 Task: Create a due date automation trigger when advanced on, 2 working days before a card is due add basic without the yellow label at 11:00 AM.
Action: Mouse moved to (1021, 294)
Screenshot: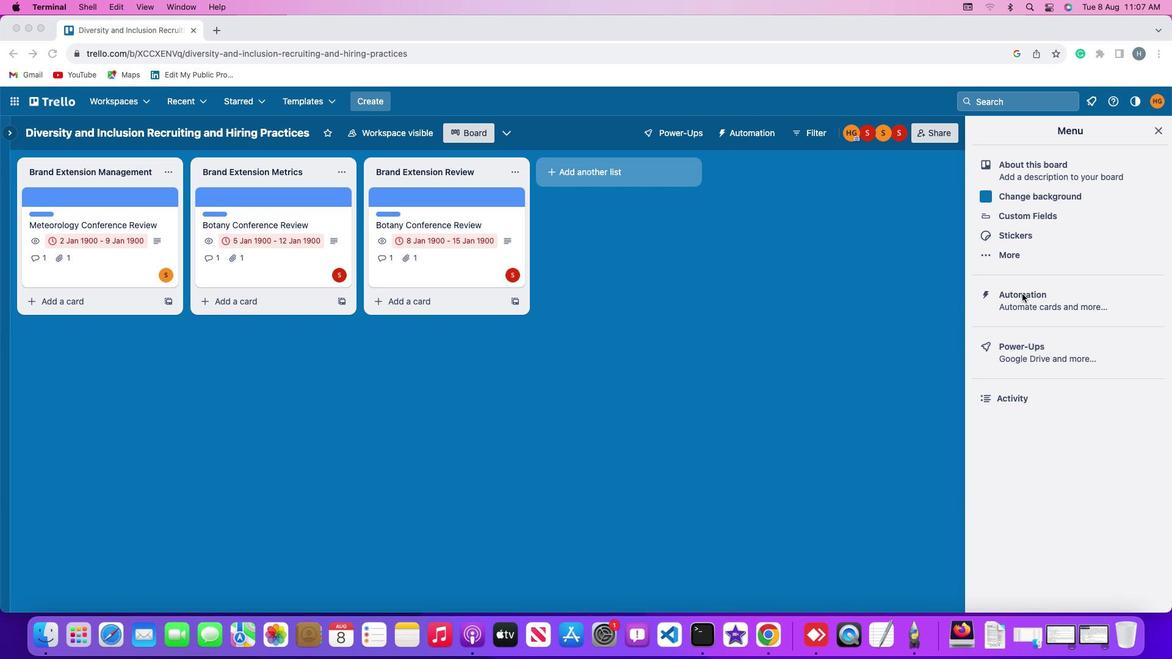 
Action: Mouse pressed left at (1021, 294)
Screenshot: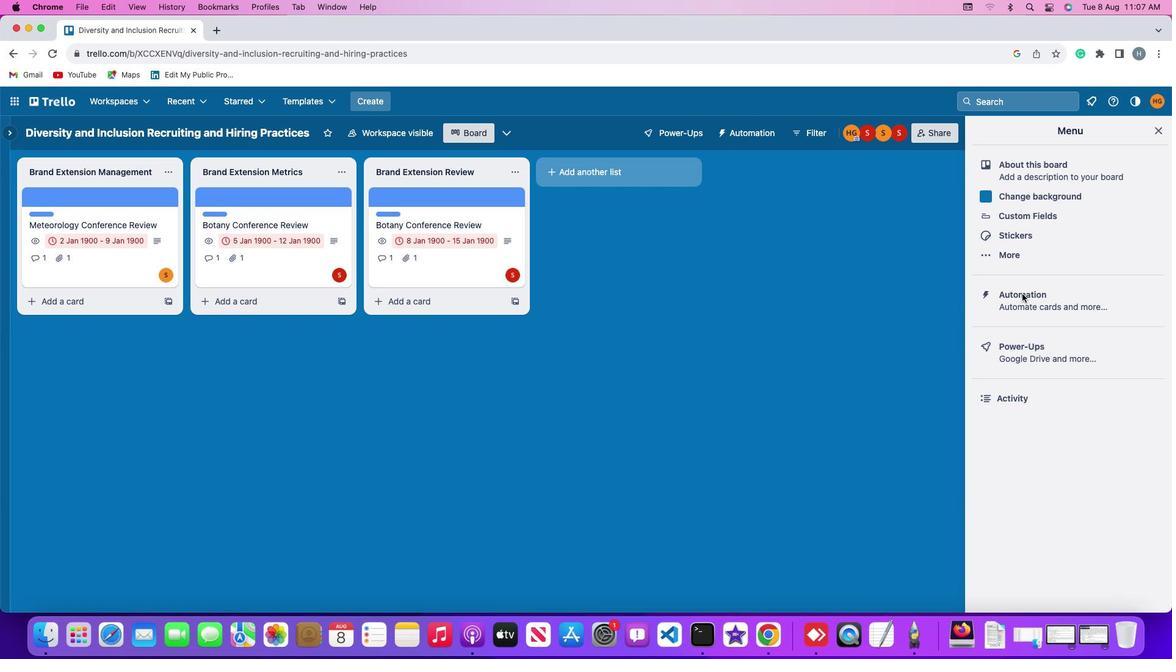
Action: Mouse pressed left at (1021, 294)
Screenshot: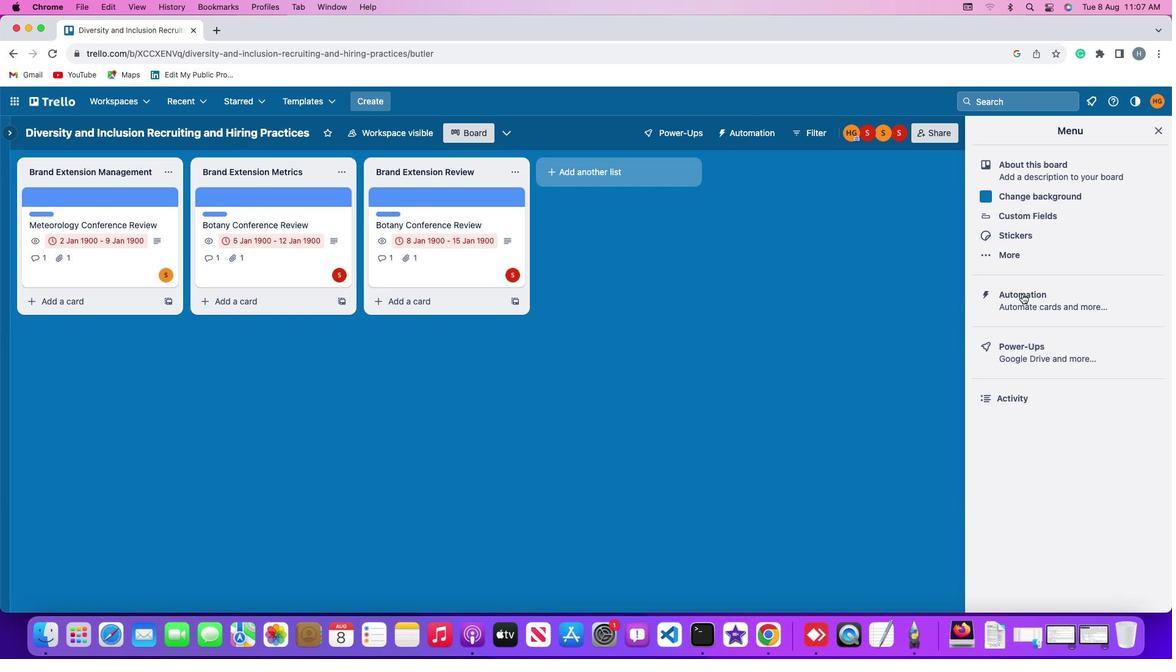 
Action: Mouse moved to (90, 289)
Screenshot: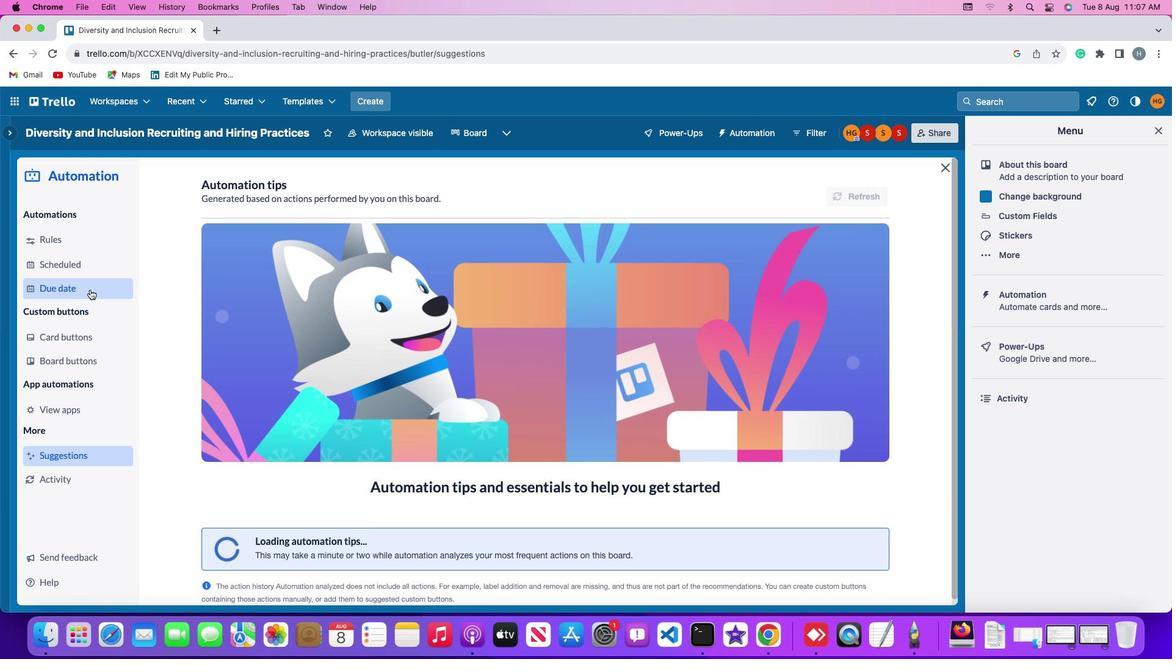 
Action: Mouse pressed left at (90, 289)
Screenshot: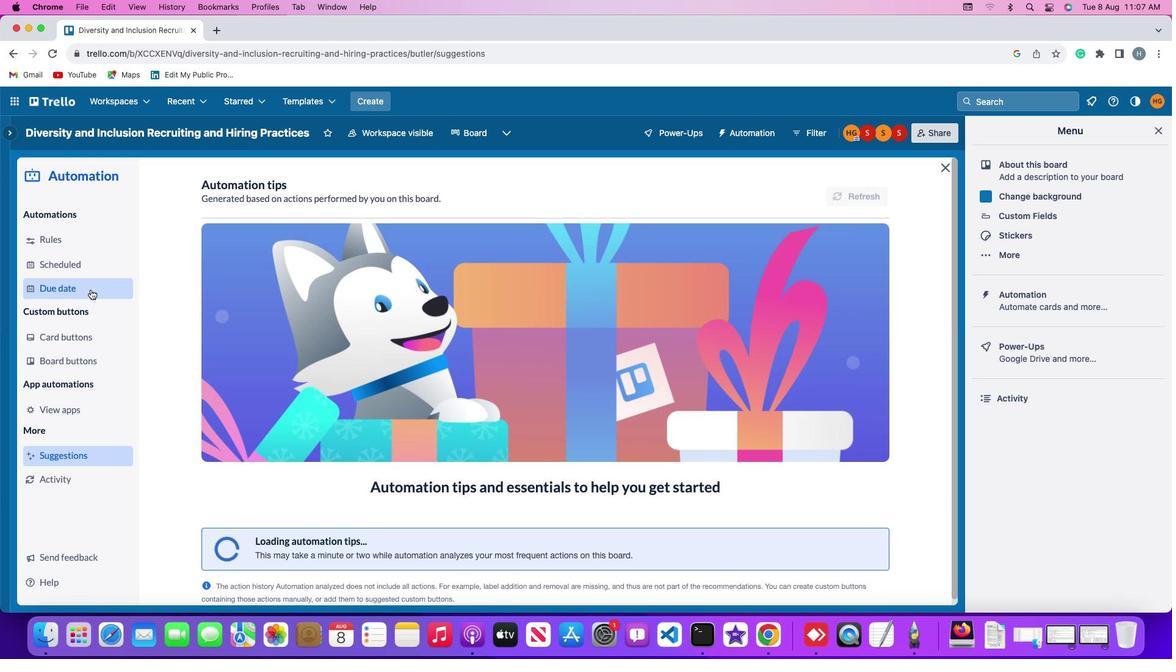 
Action: Mouse moved to (819, 188)
Screenshot: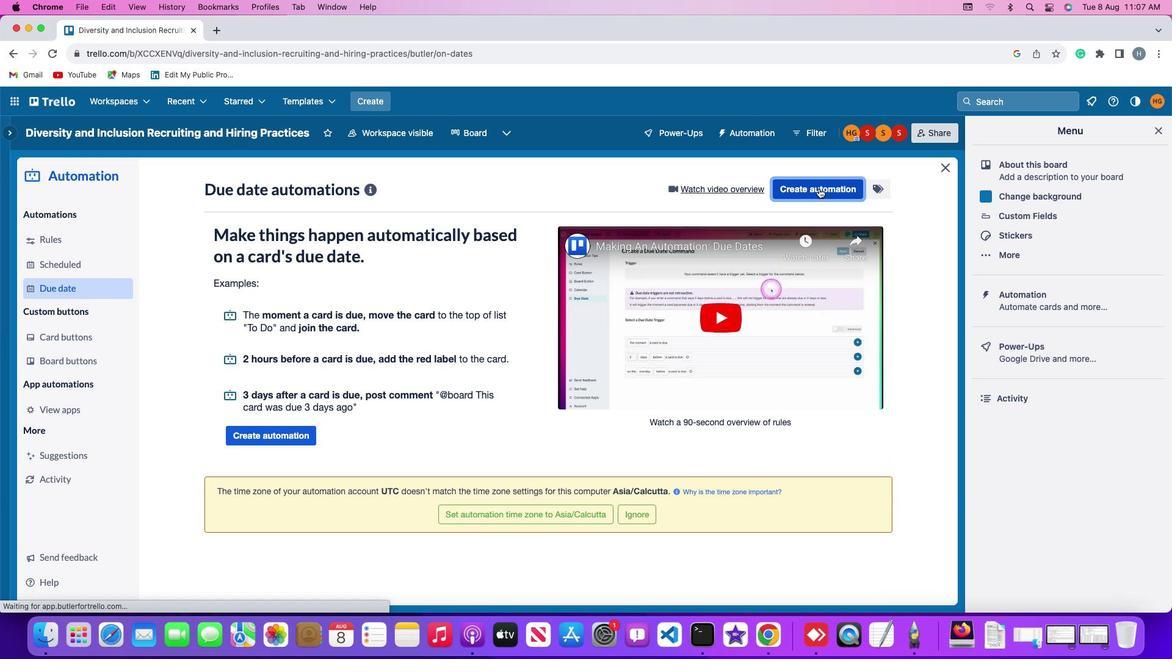 
Action: Mouse pressed left at (819, 188)
Screenshot: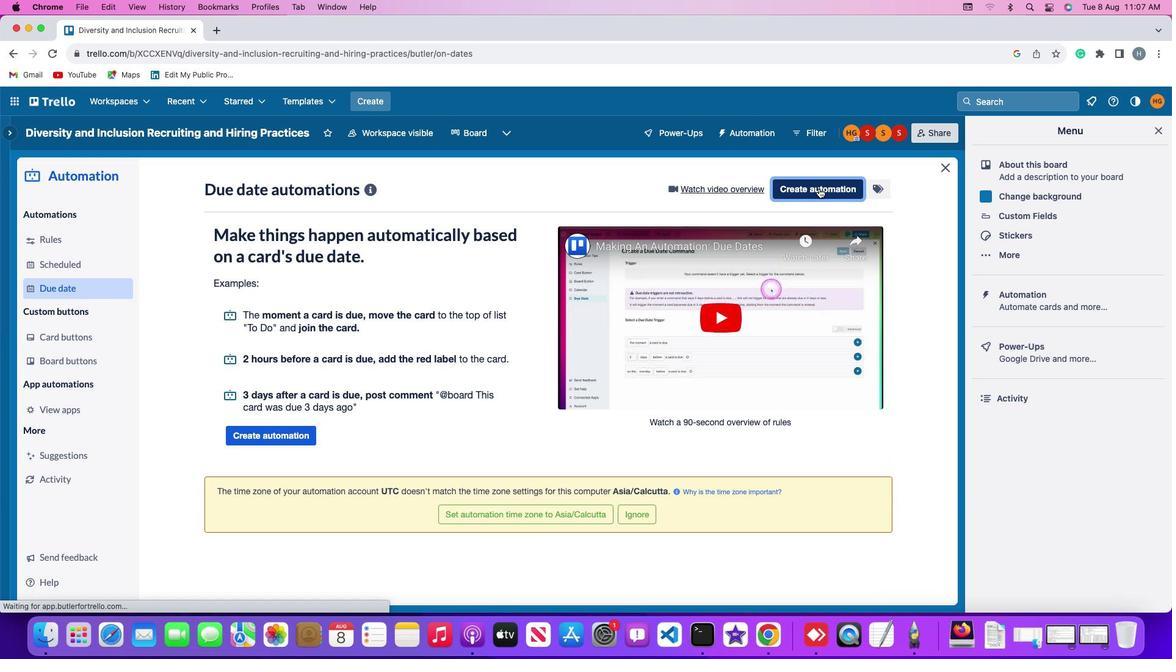 
Action: Mouse moved to (333, 305)
Screenshot: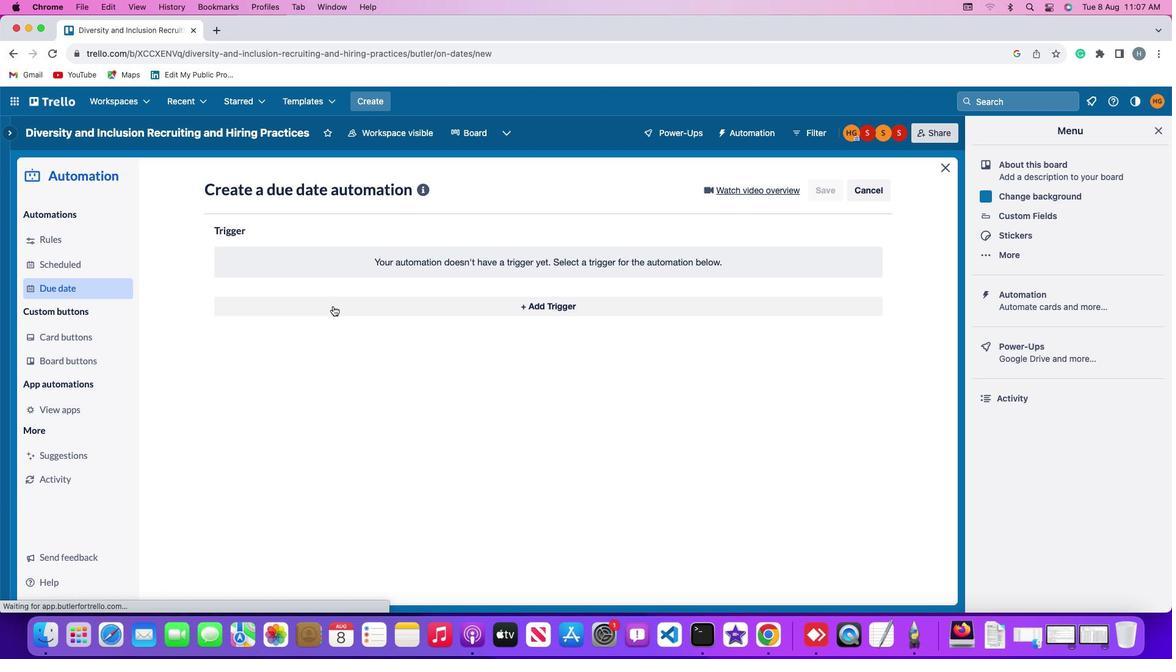 
Action: Mouse pressed left at (333, 305)
Screenshot: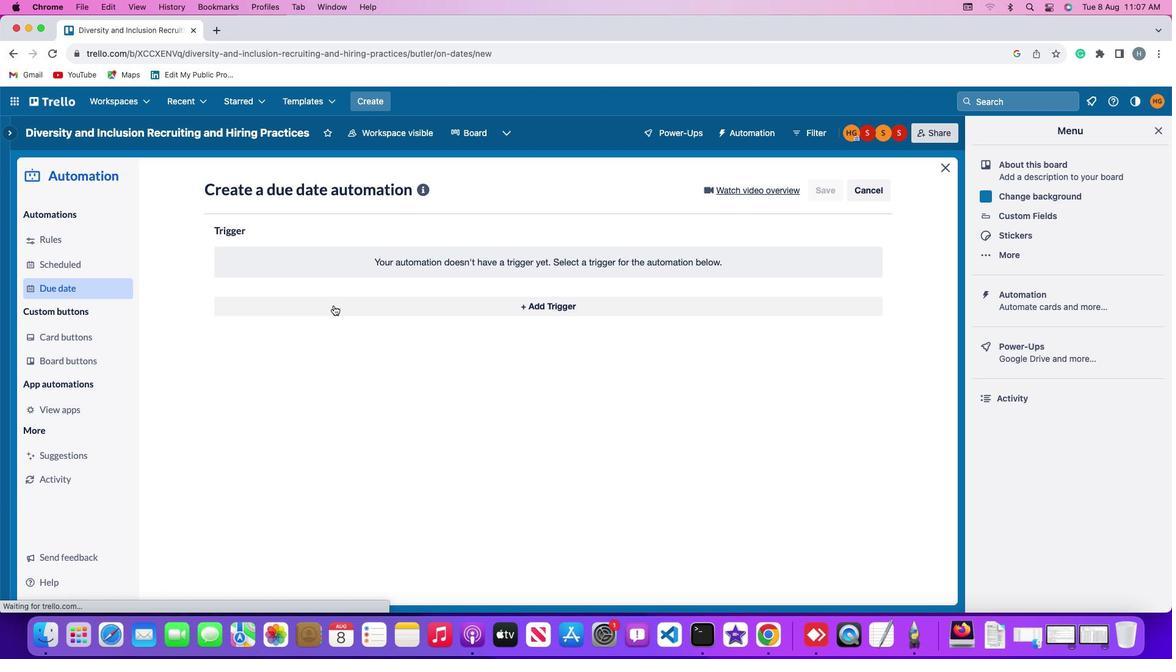 
Action: Mouse moved to (238, 485)
Screenshot: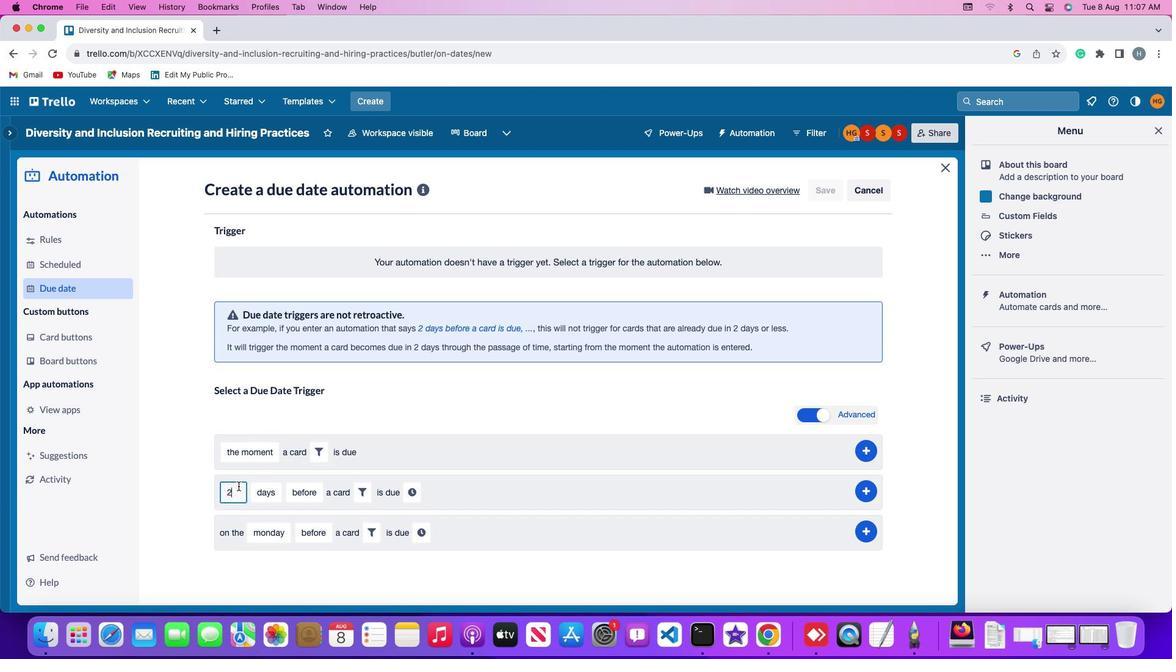 
Action: Mouse pressed left at (238, 485)
Screenshot: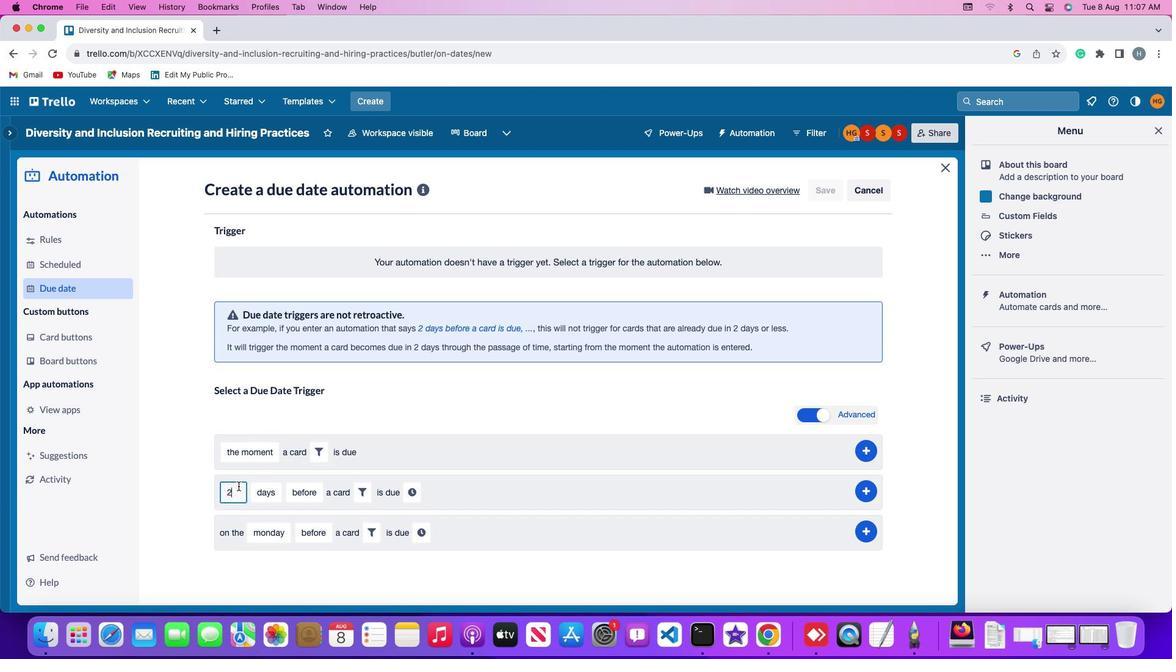 
Action: Key pressed Key.backspace'2'
Screenshot: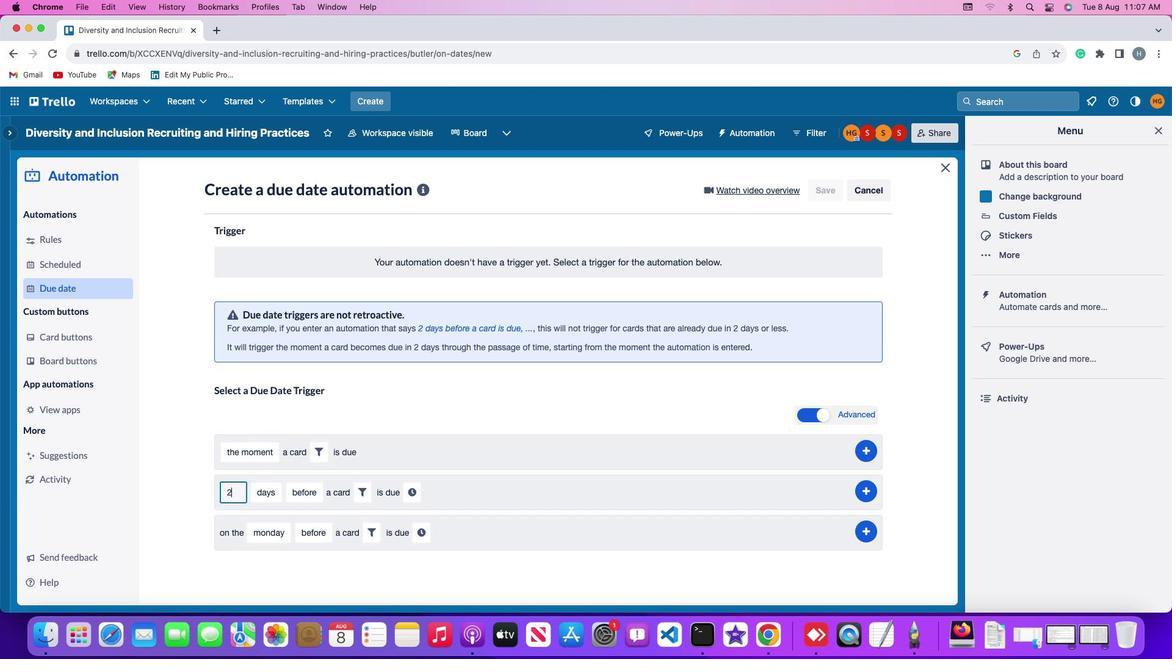 
Action: Mouse moved to (269, 485)
Screenshot: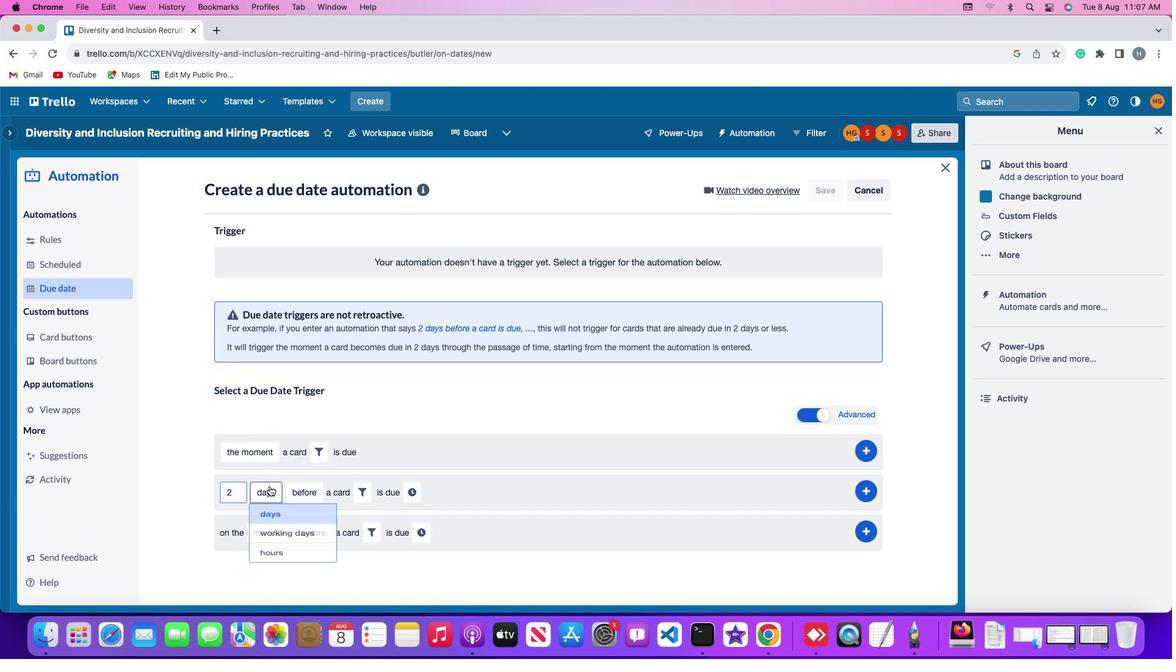 
Action: Mouse pressed left at (269, 485)
Screenshot: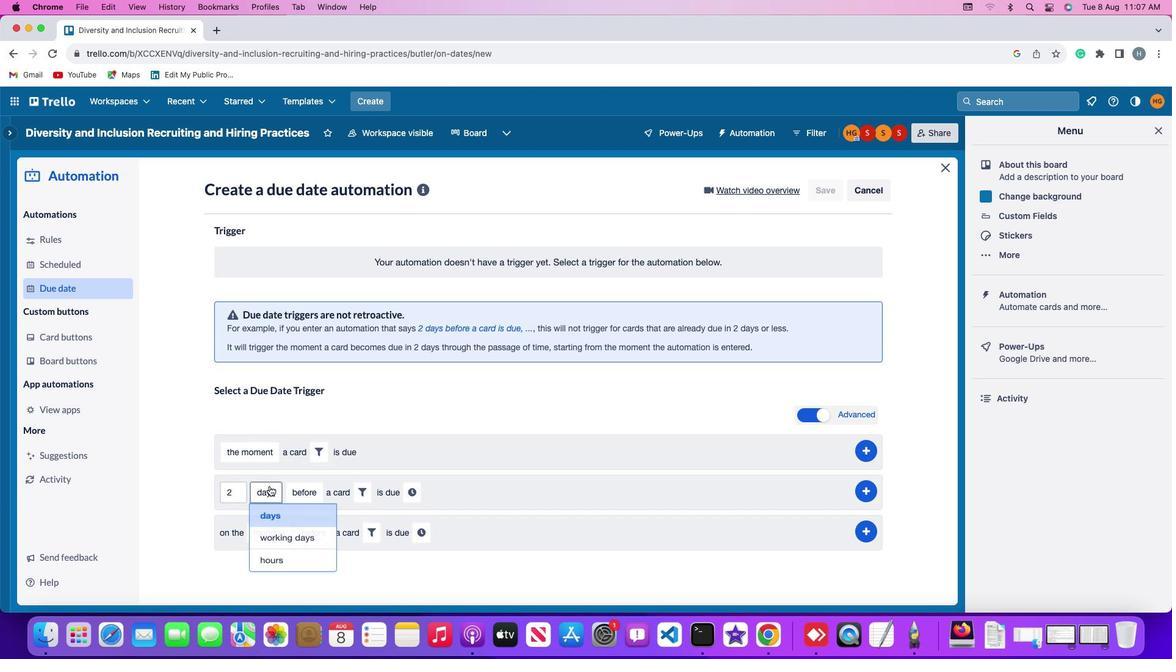 
Action: Mouse moved to (269, 534)
Screenshot: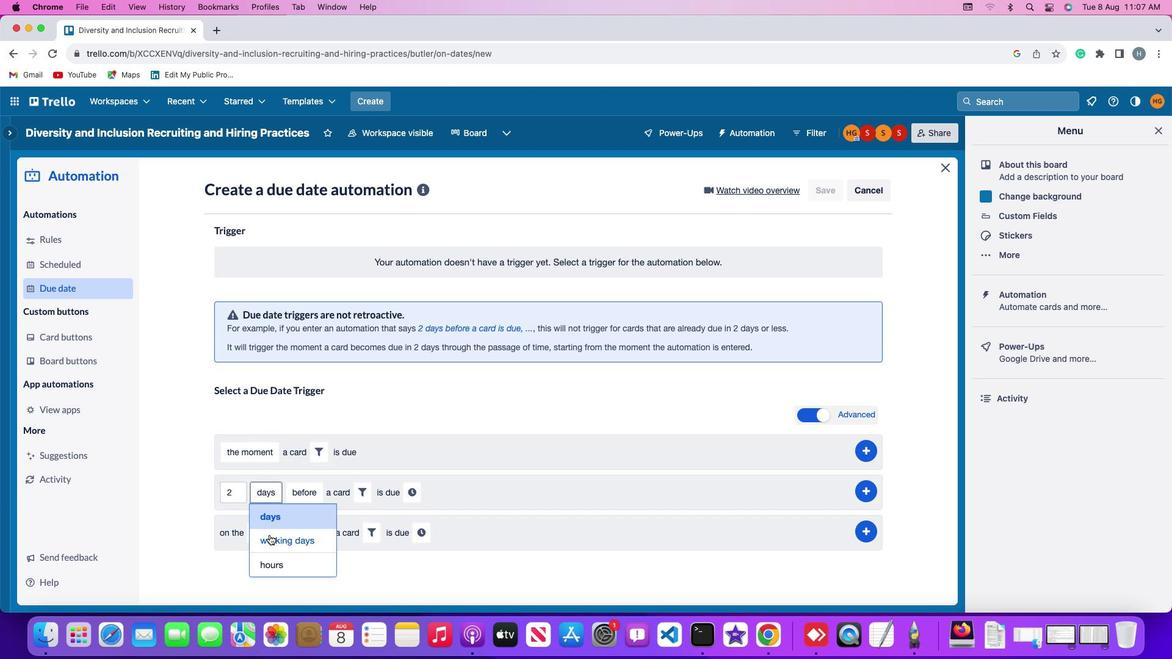
Action: Mouse pressed left at (269, 534)
Screenshot: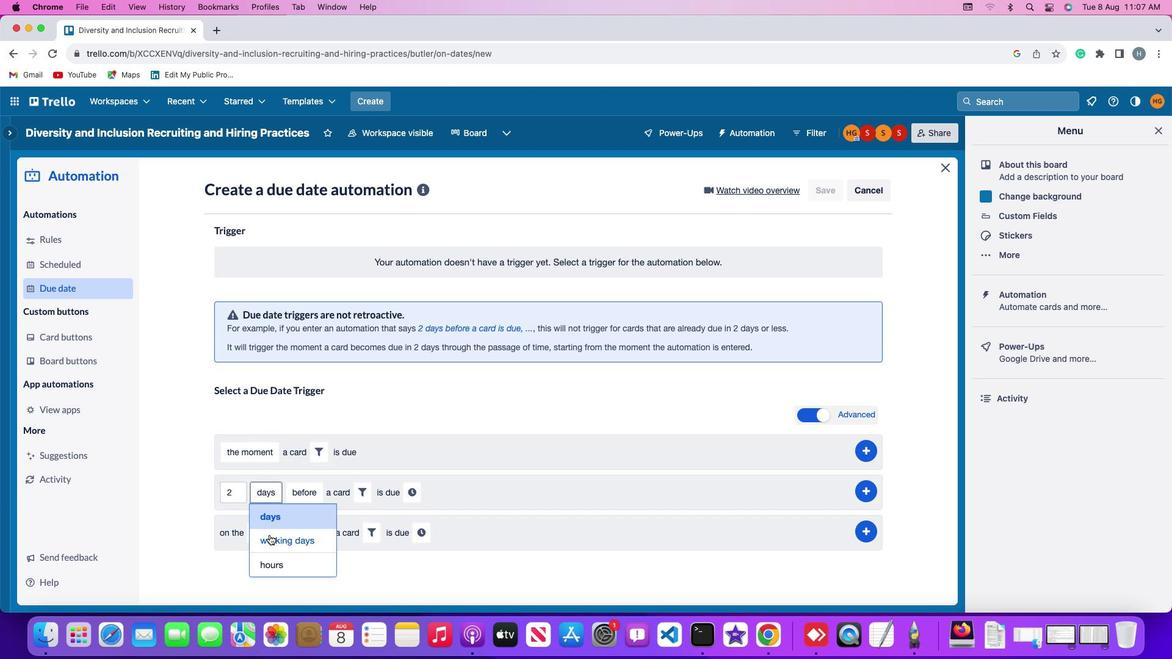 
Action: Mouse moved to (338, 489)
Screenshot: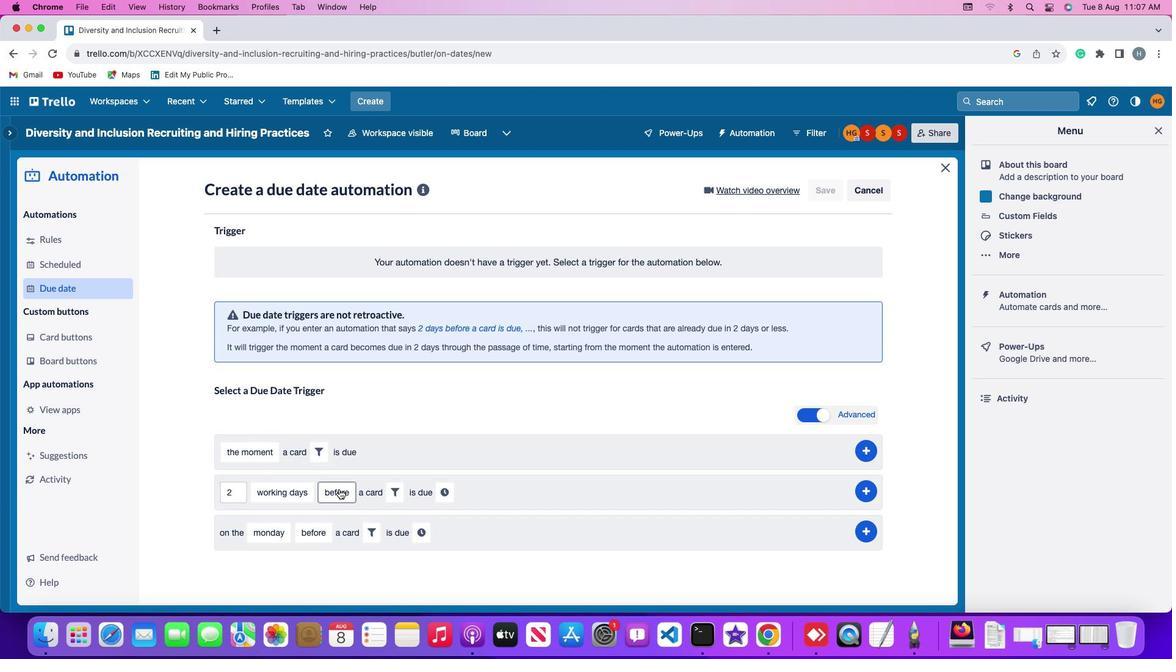 
Action: Mouse pressed left at (338, 489)
Screenshot: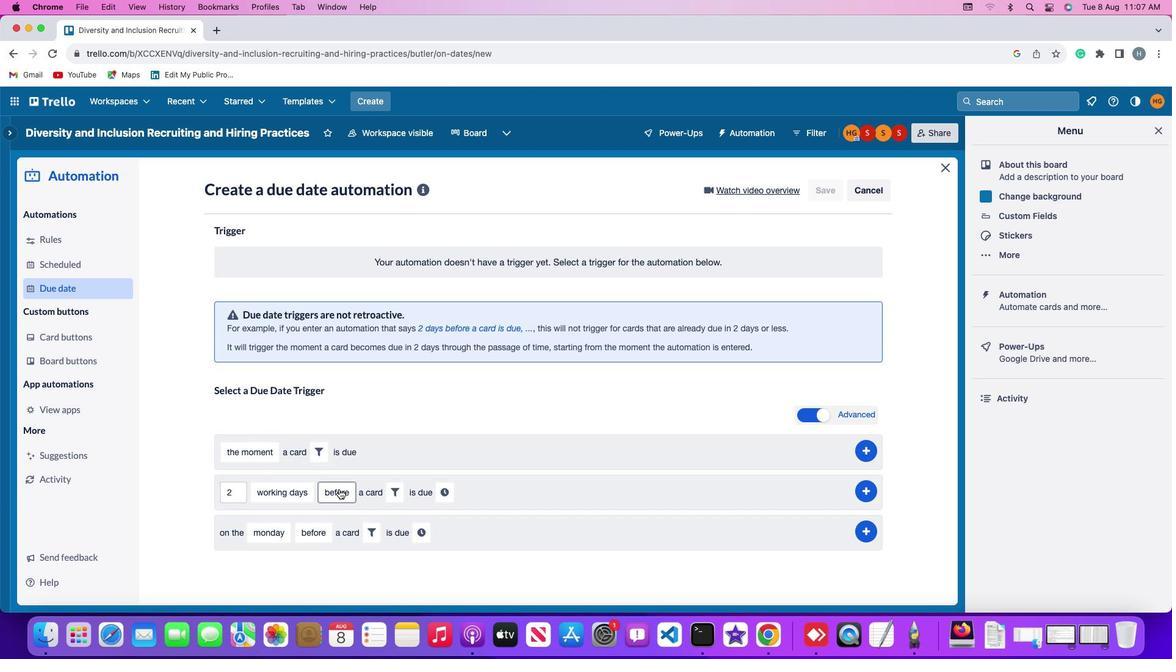 
Action: Mouse moved to (343, 512)
Screenshot: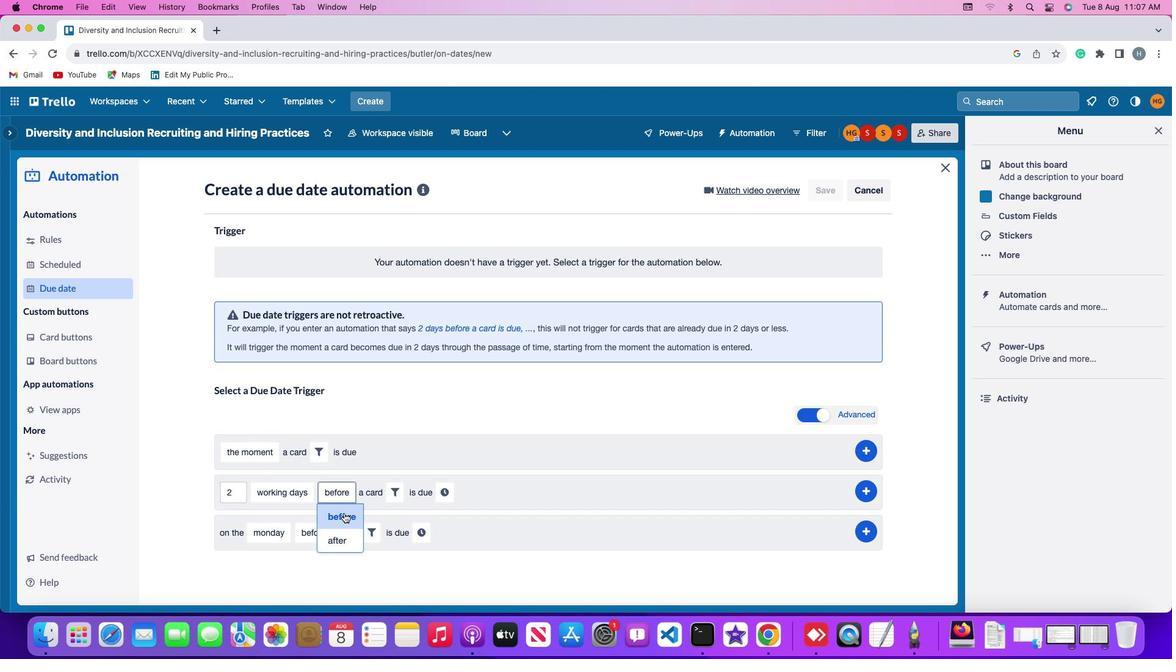
Action: Mouse pressed left at (343, 512)
Screenshot: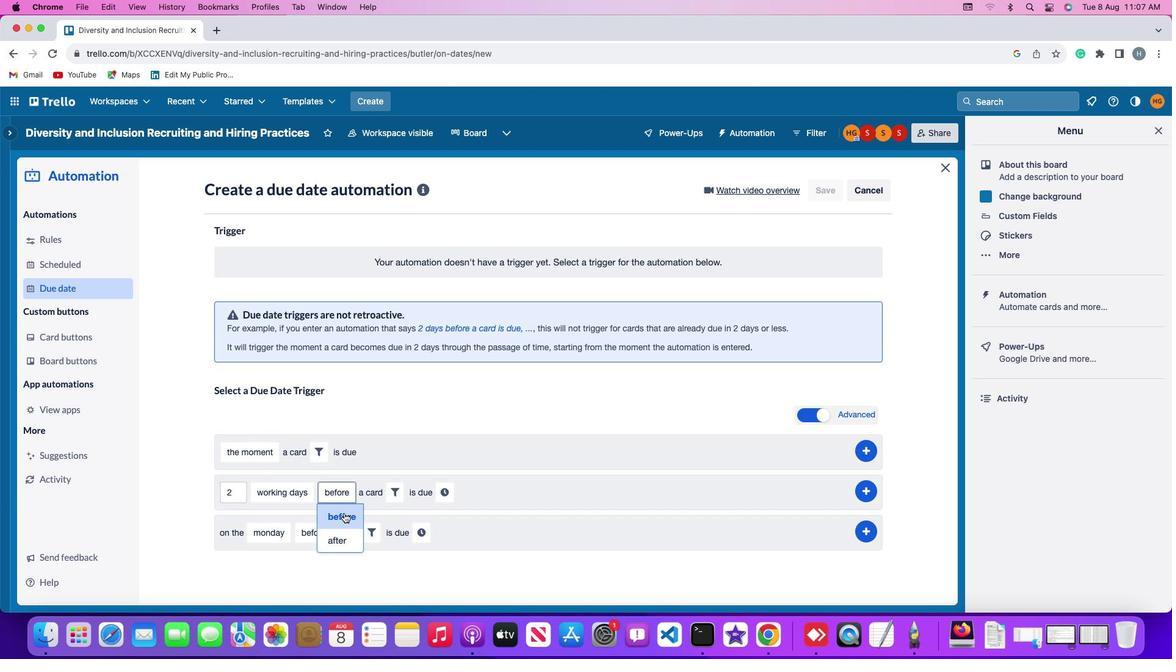 
Action: Mouse moved to (393, 491)
Screenshot: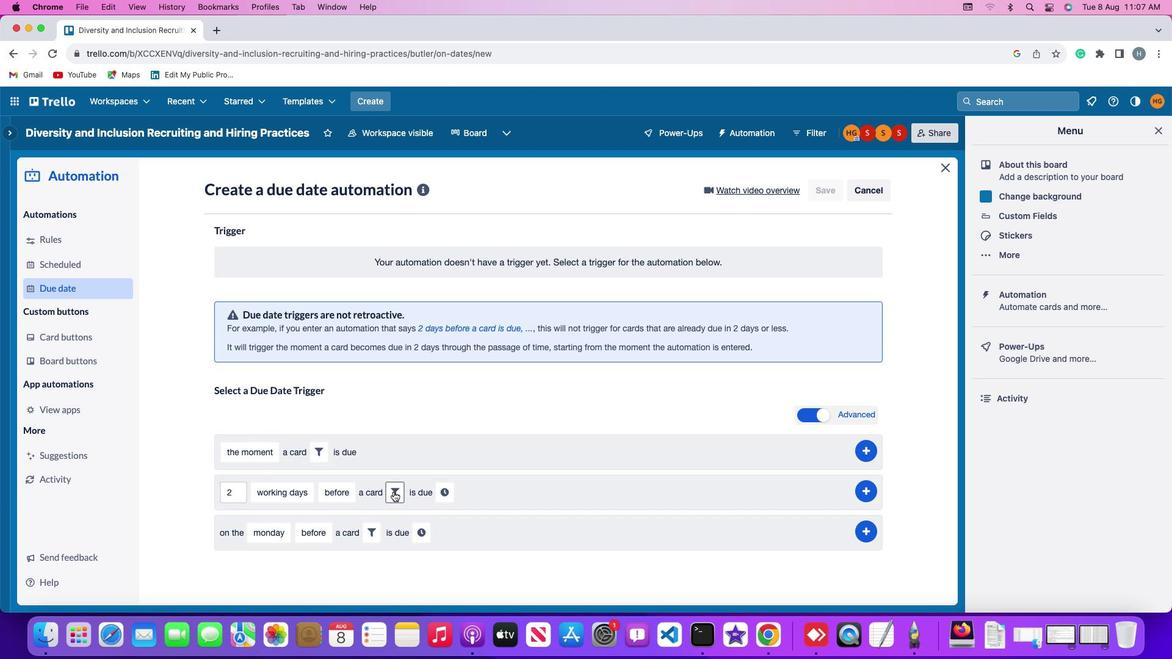 
Action: Mouse pressed left at (393, 491)
Screenshot: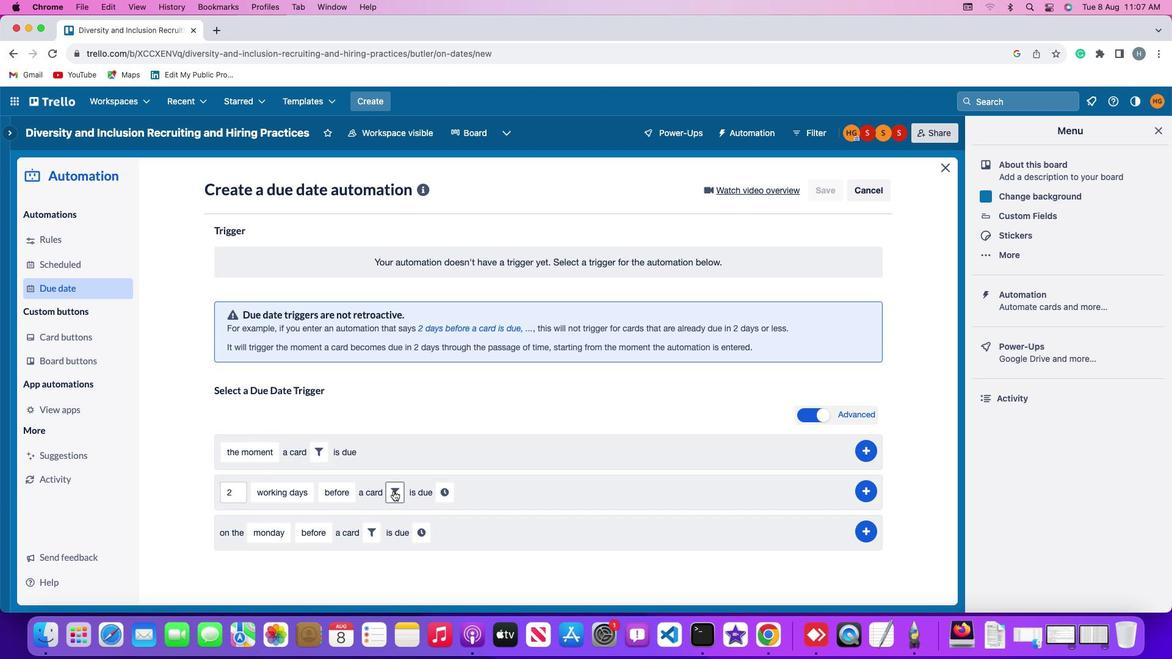 
Action: Mouse moved to (406, 528)
Screenshot: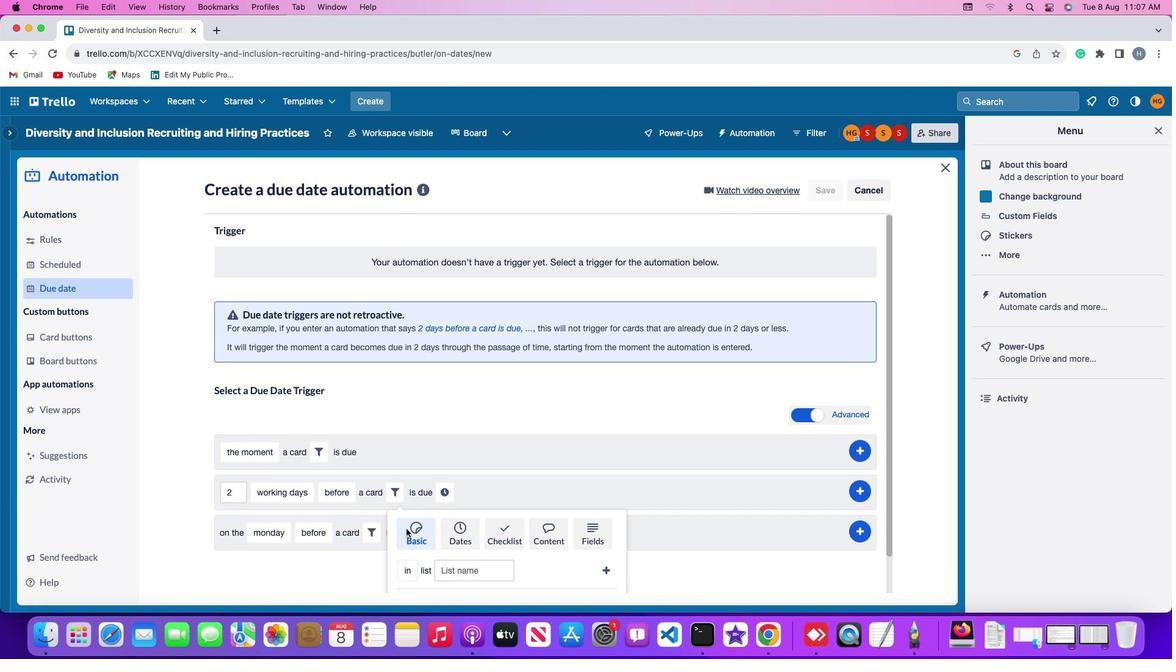 
Action: Mouse pressed left at (406, 528)
Screenshot: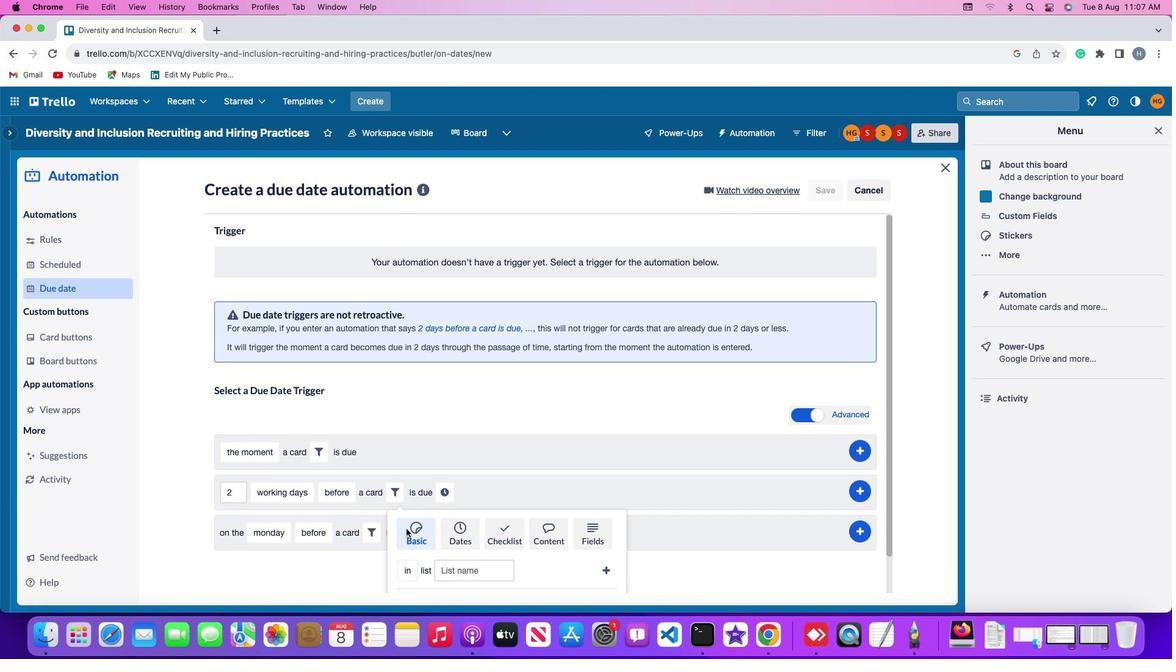 
Action: Mouse moved to (349, 578)
Screenshot: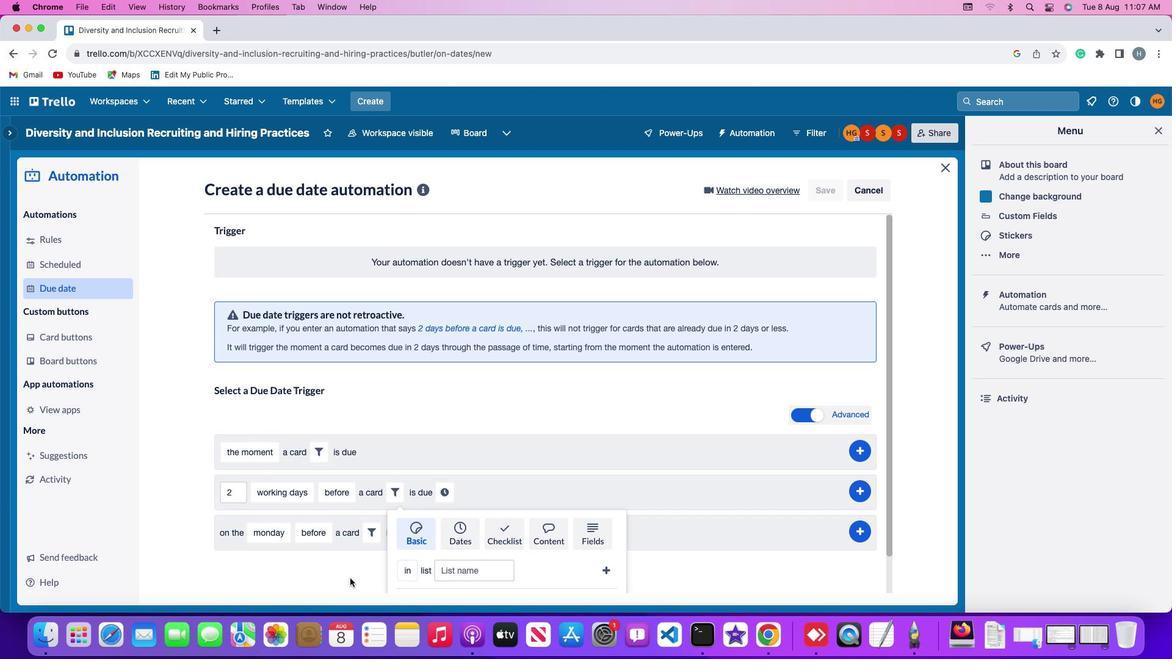 
Action: Mouse scrolled (349, 578) with delta (0, 0)
Screenshot: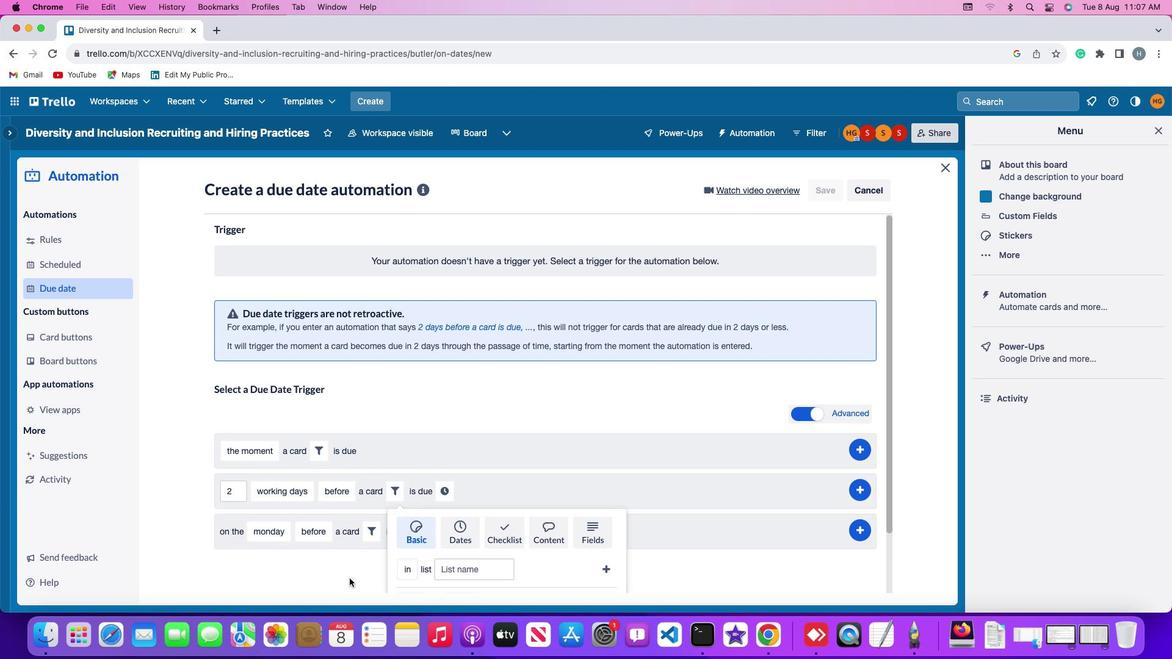 
Action: Mouse scrolled (349, 578) with delta (0, 0)
Screenshot: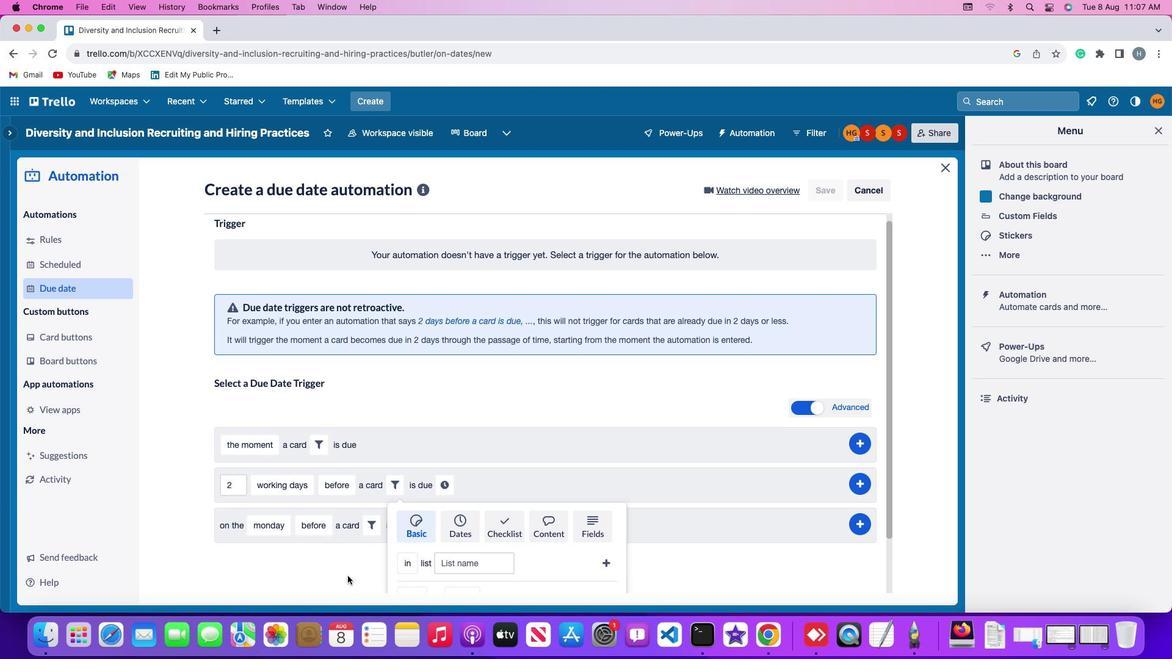 
Action: Mouse scrolled (349, 578) with delta (0, -1)
Screenshot: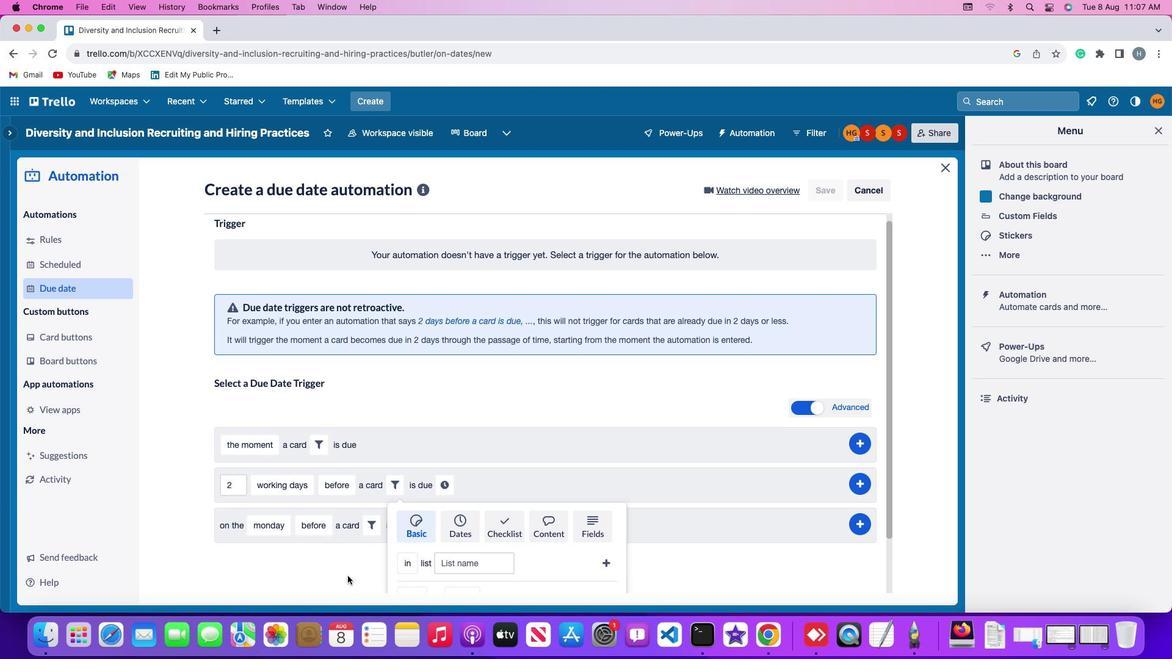 
Action: Mouse scrolled (349, 578) with delta (0, -3)
Screenshot: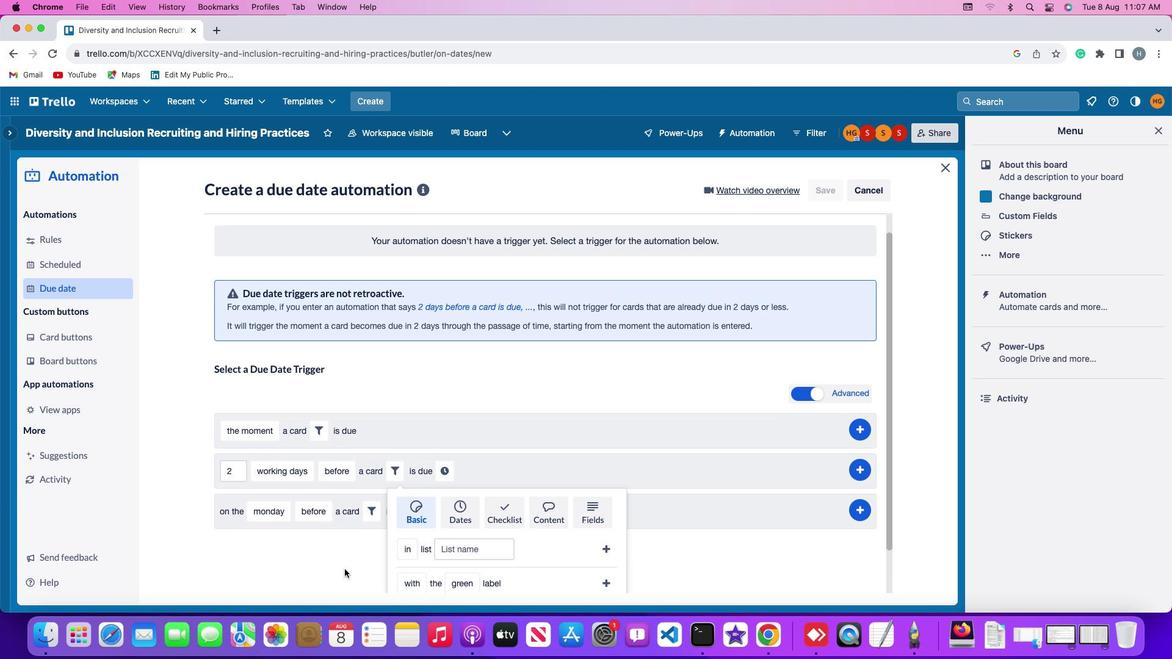 
Action: Mouse moved to (349, 578)
Screenshot: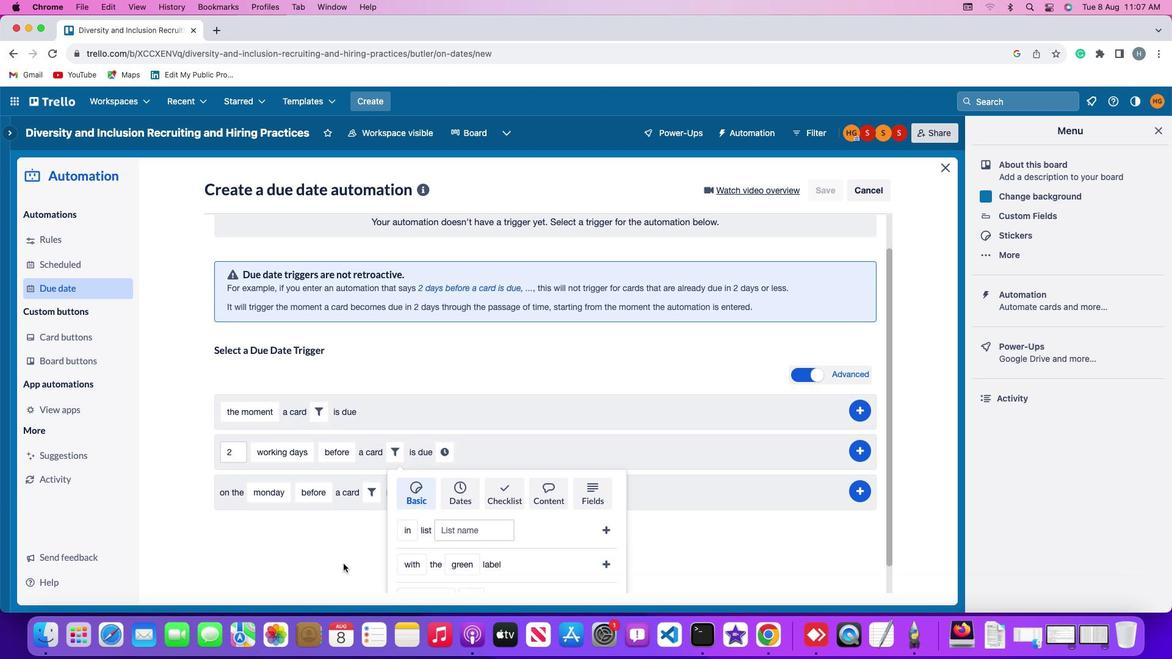
Action: Mouse scrolled (349, 578) with delta (0, -3)
Screenshot: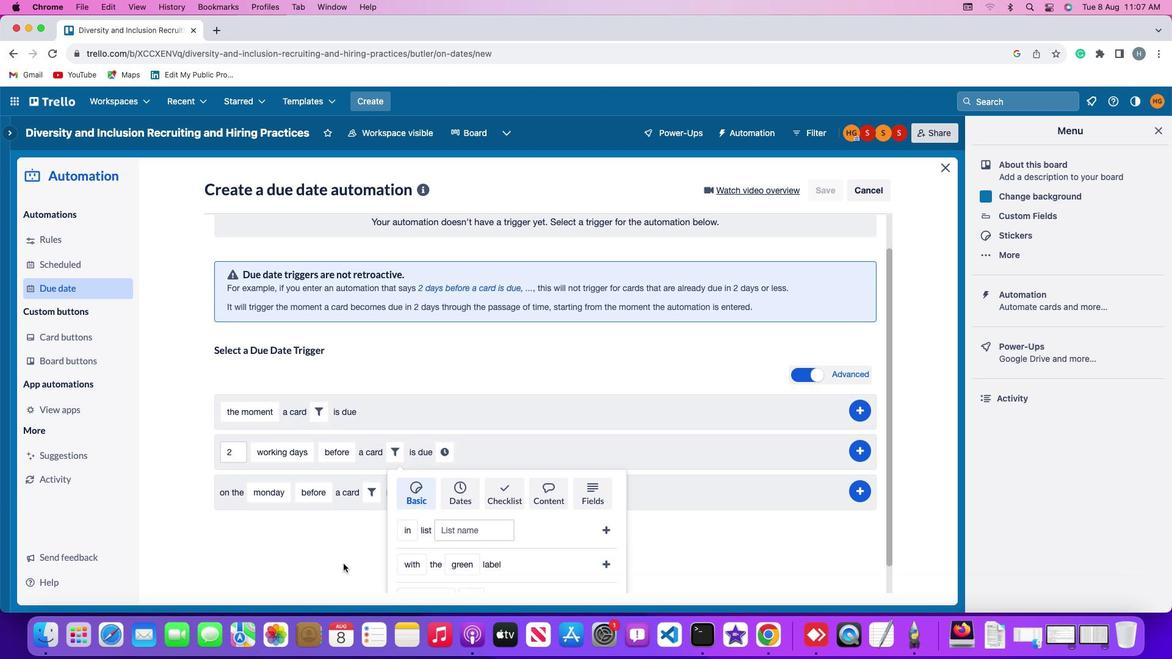 
Action: Mouse moved to (409, 539)
Screenshot: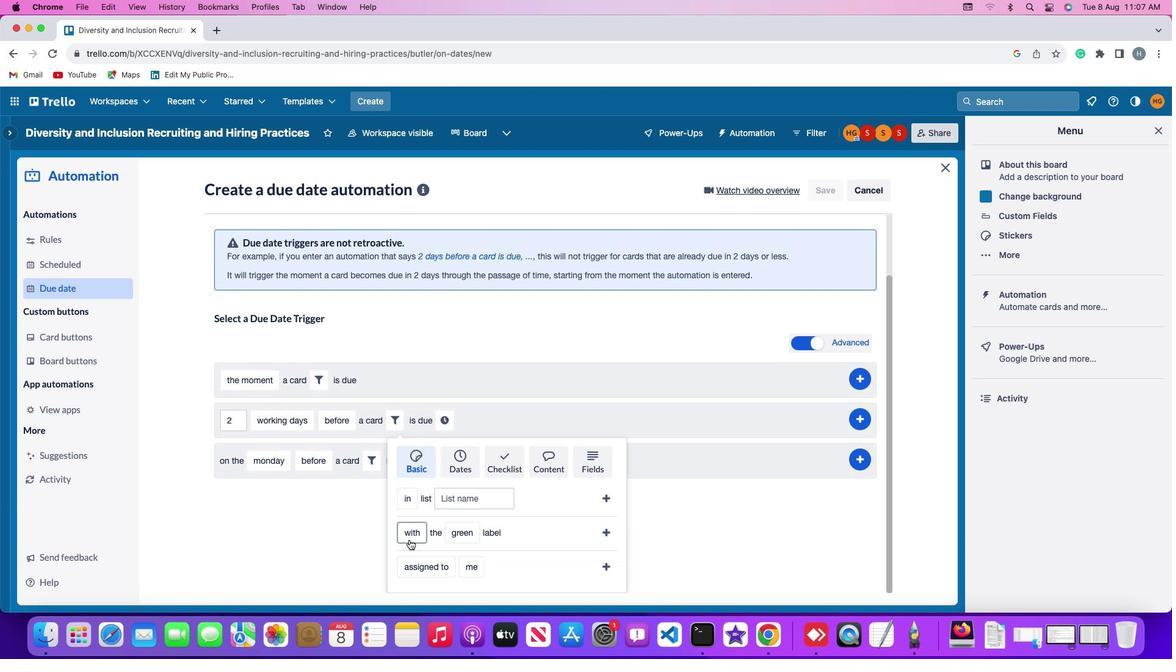
Action: Mouse pressed left at (409, 539)
Screenshot: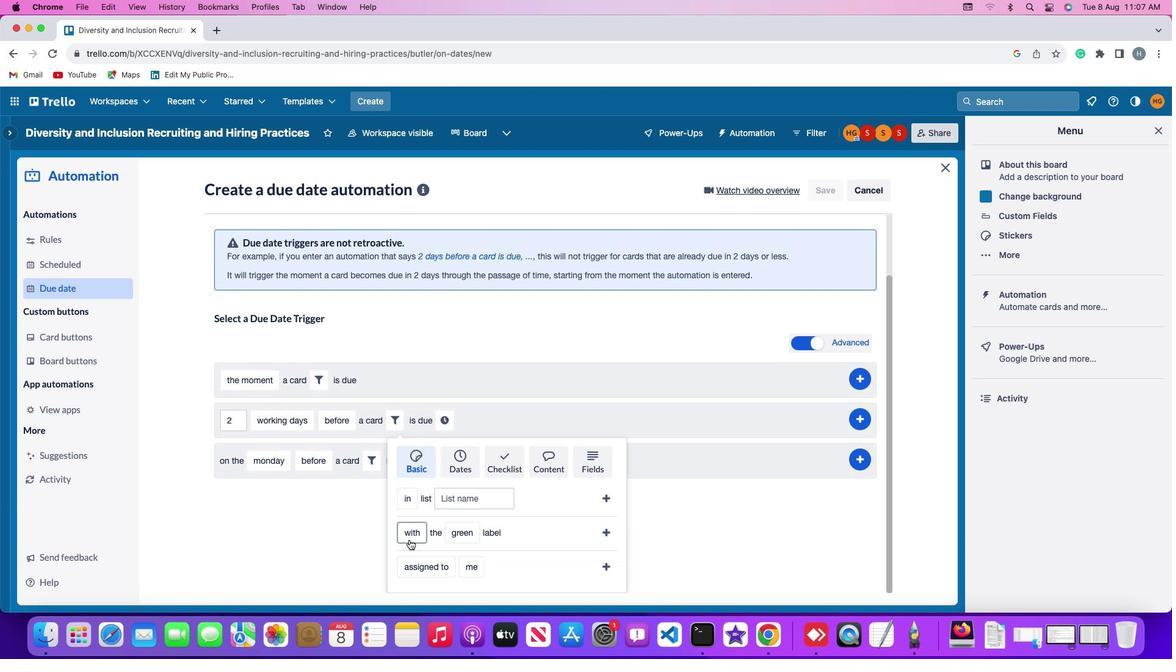 
Action: Mouse moved to (418, 483)
Screenshot: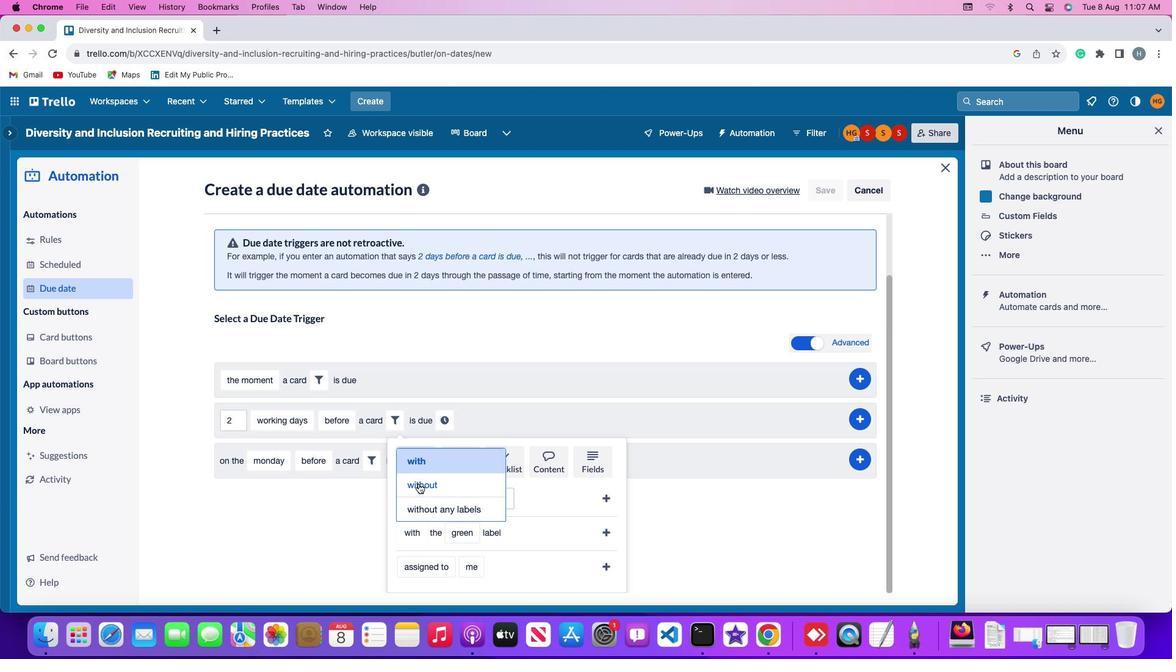 
Action: Mouse pressed left at (418, 483)
Screenshot: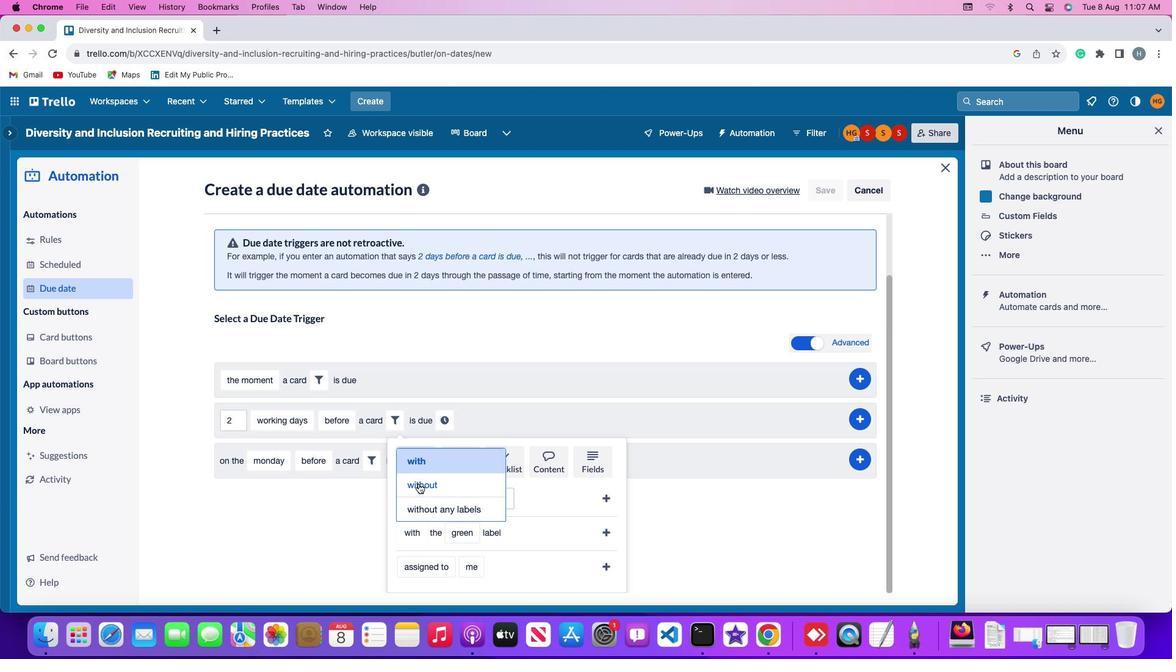 
Action: Mouse moved to (478, 536)
Screenshot: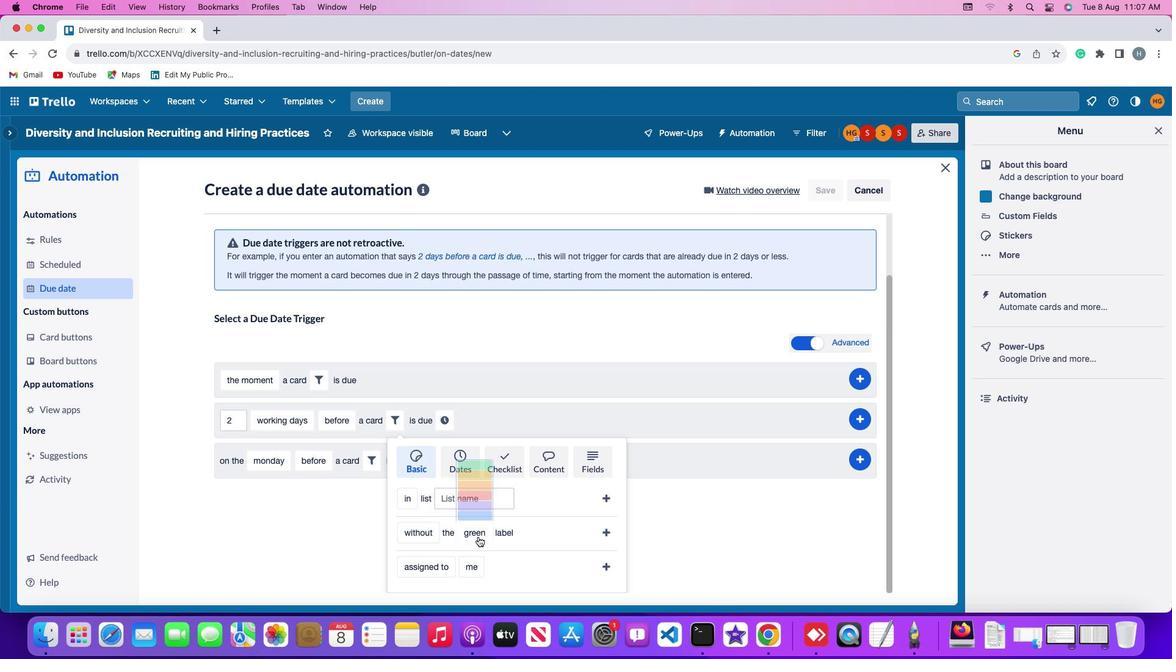 
Action: Mouse pressed left at (478, 536)
Screenshot: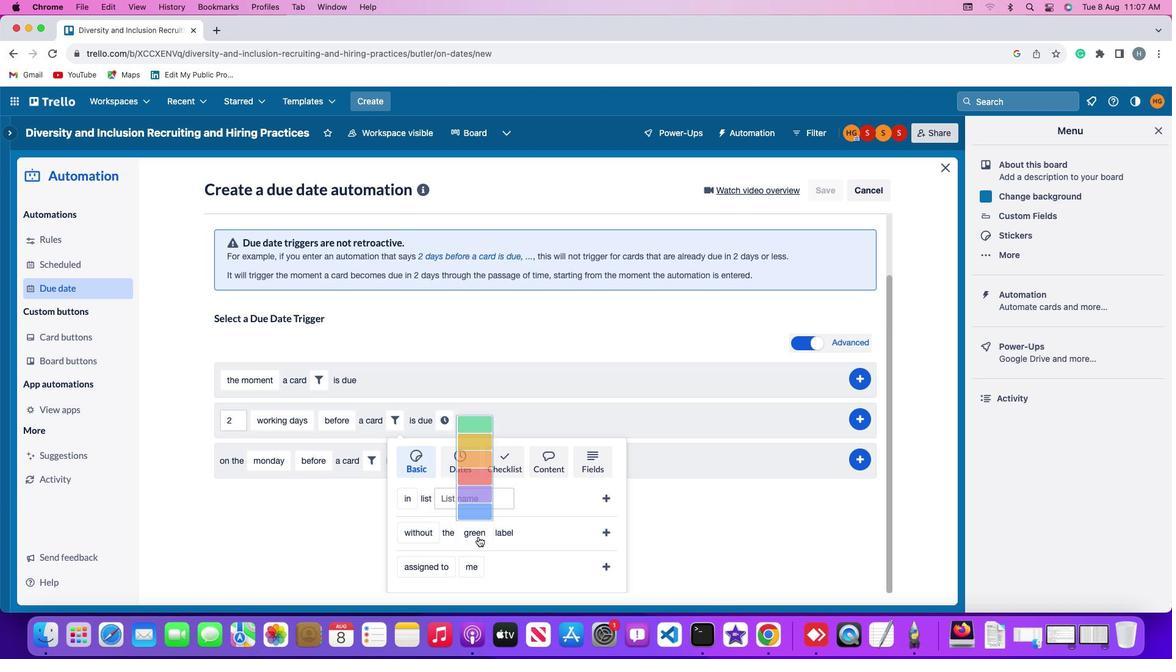 
Action: Mouse moved to (482, 407)
Screenshot: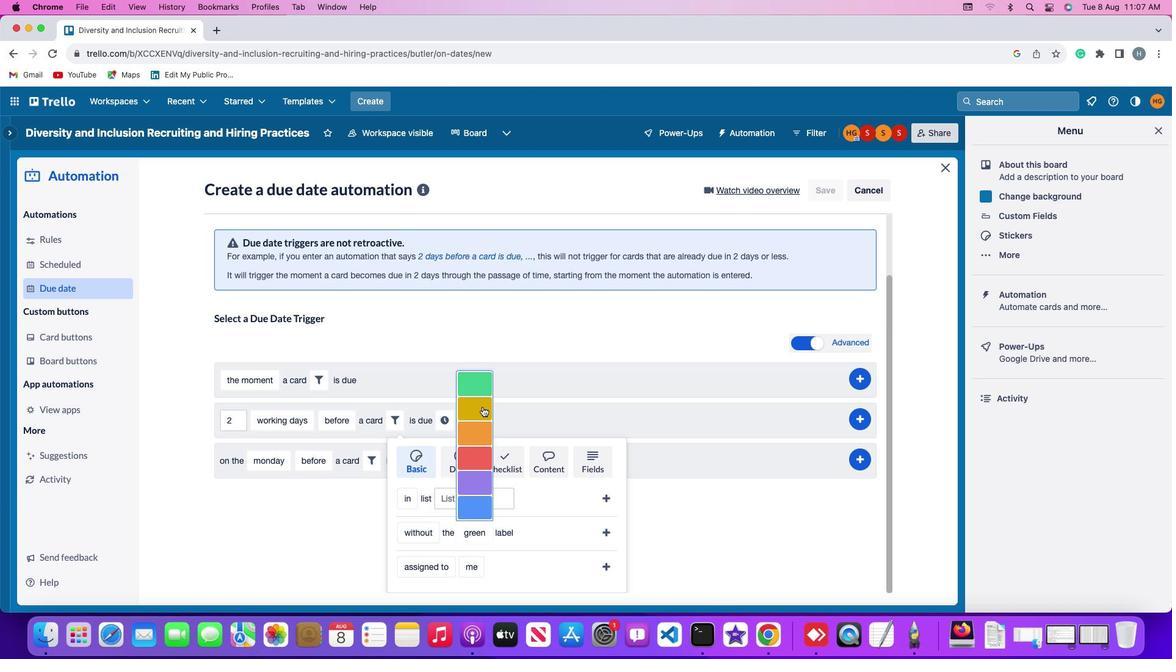 
Action: Mouse pressed left at (482, 407)
Screenshot: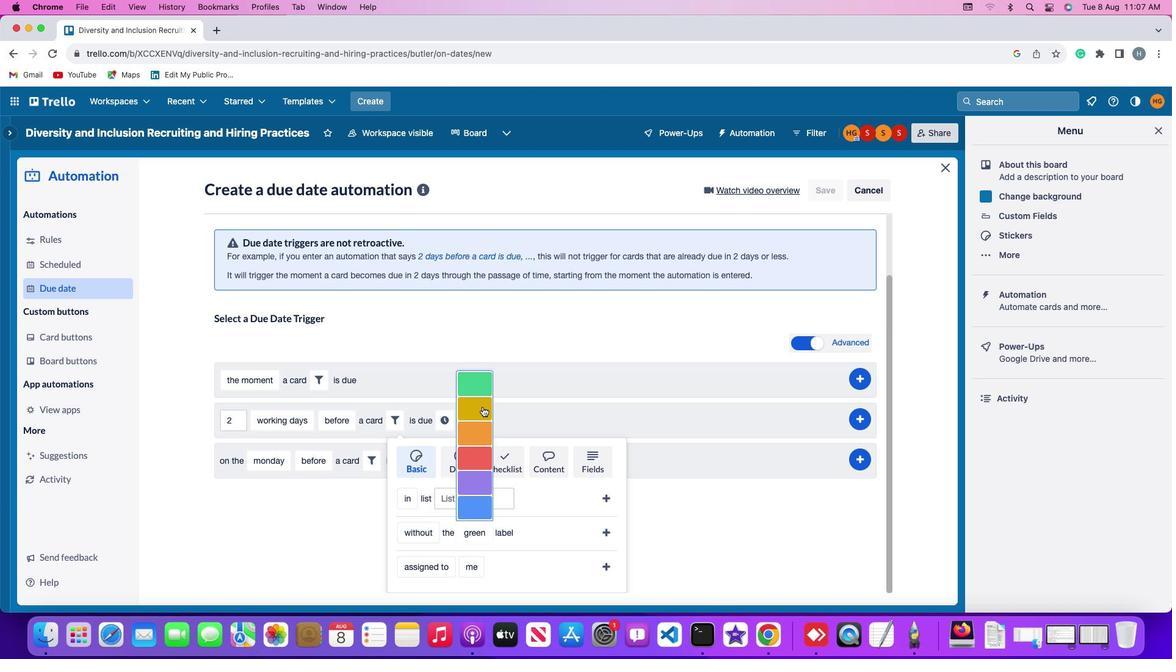 
Action: Mouse moved to (608, 529)
Screenshot: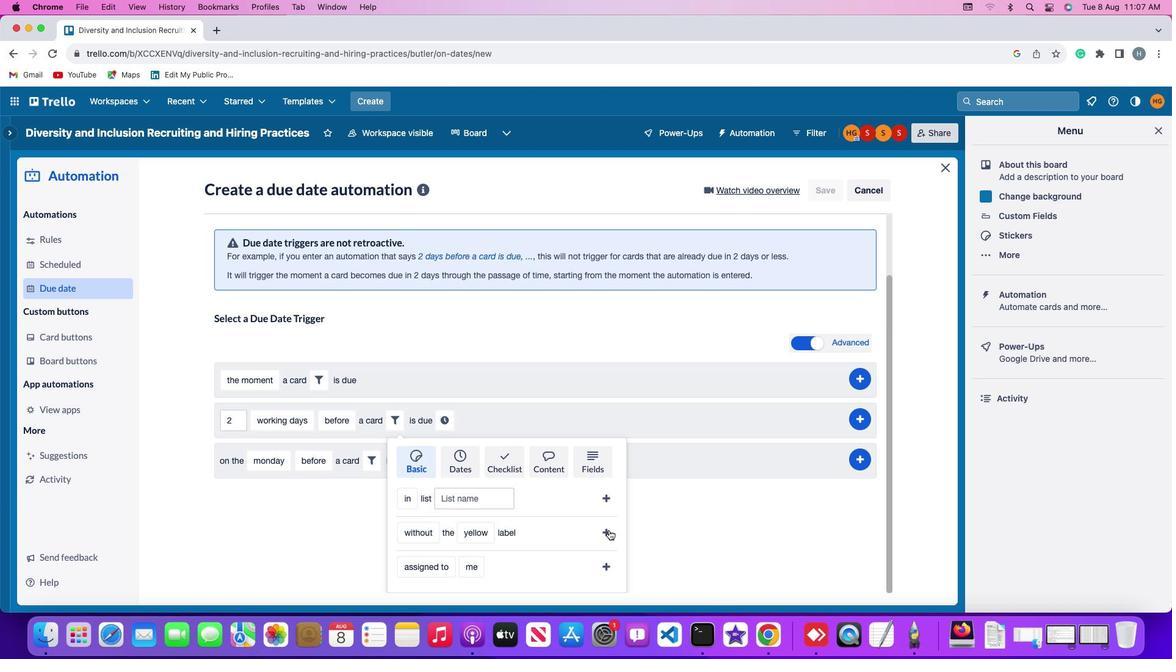 
Action: Mouse pressed left at (608, 529)
Screenshot: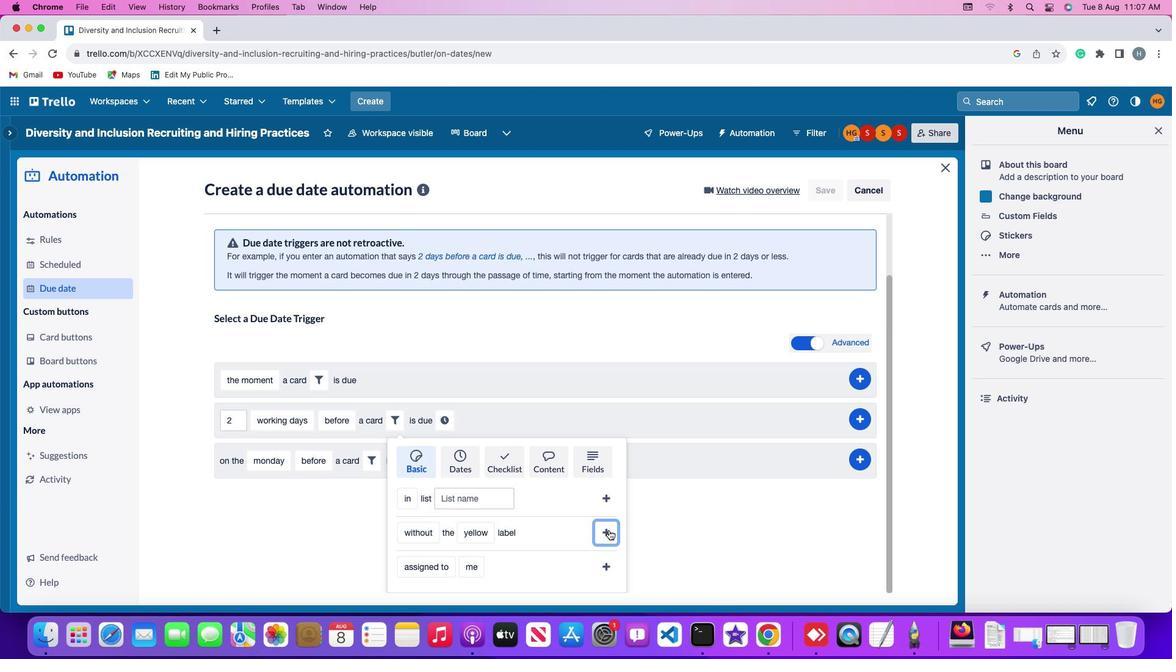 
Action: Mouse moved to (568, 495)
Screenshot: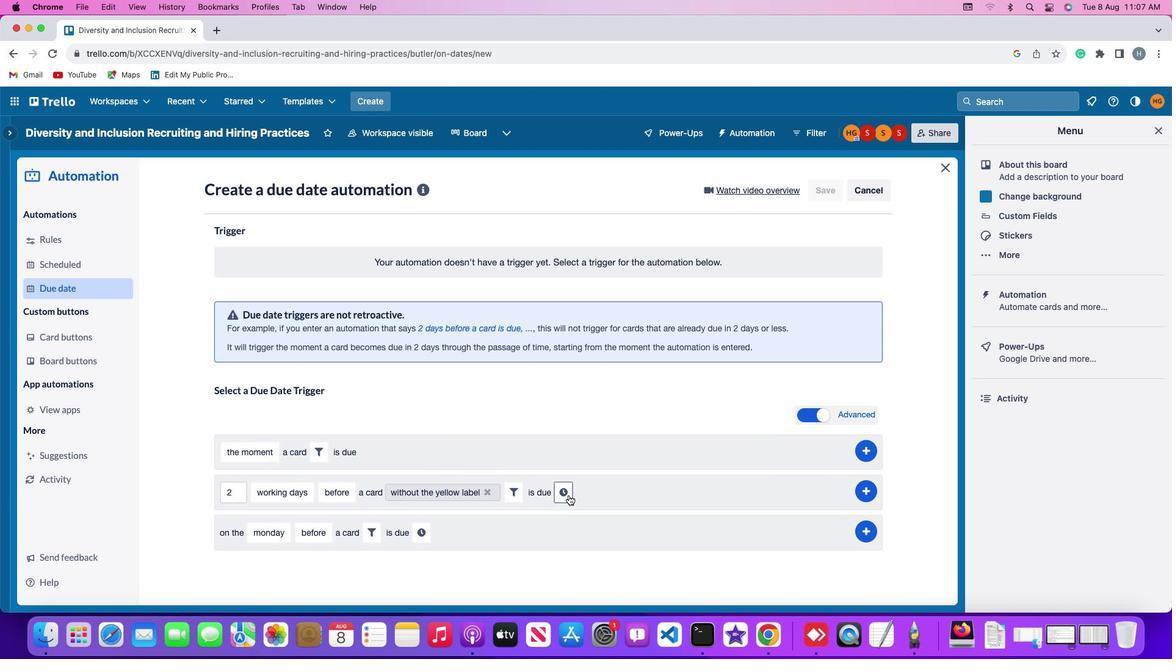 
Action: Mouse pressed left at (568, 495)
Screenshot: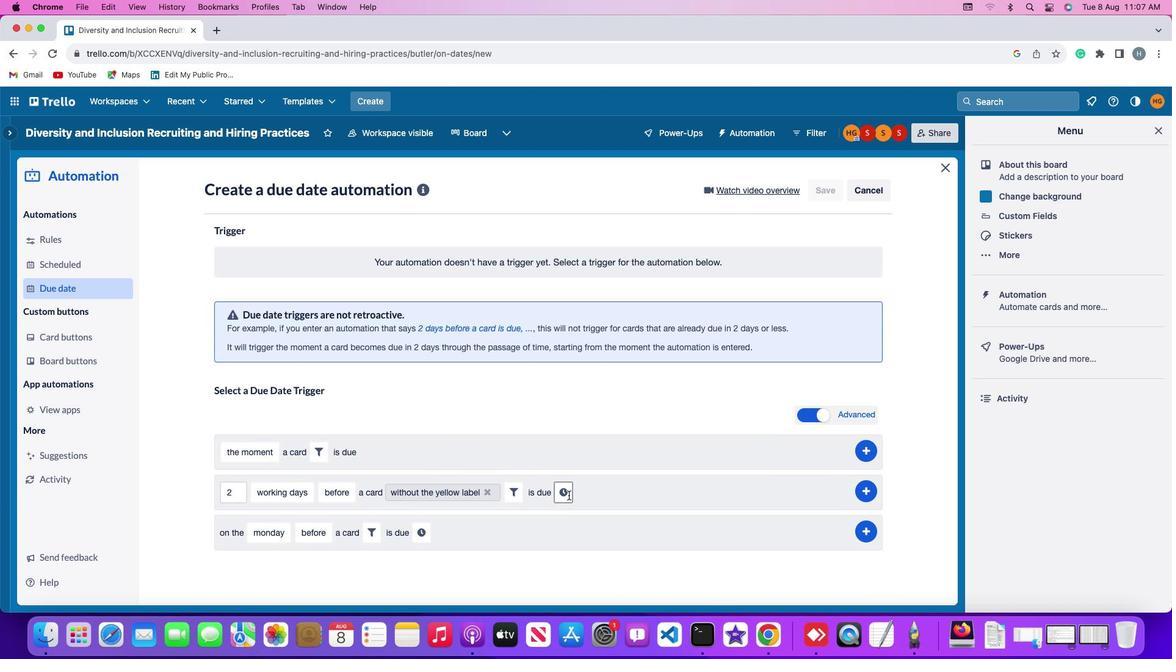 
Action: Mouse moved to (591, 495)
Screenshot: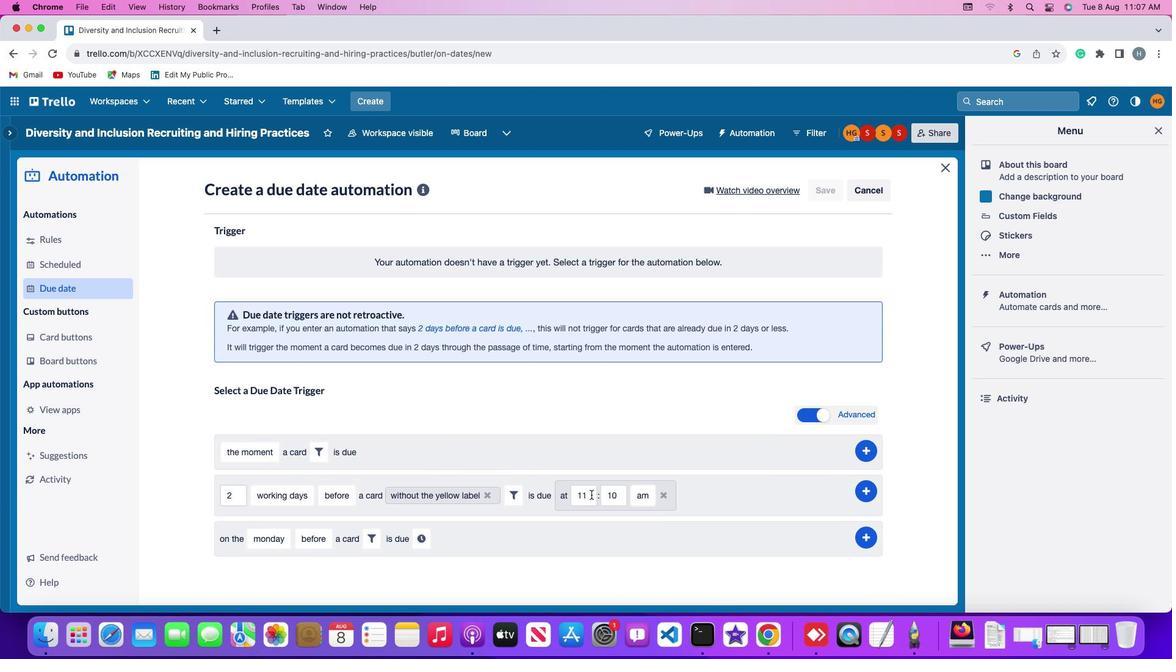 
Action: Mouse pressed left at (591, 495)
Screenshot: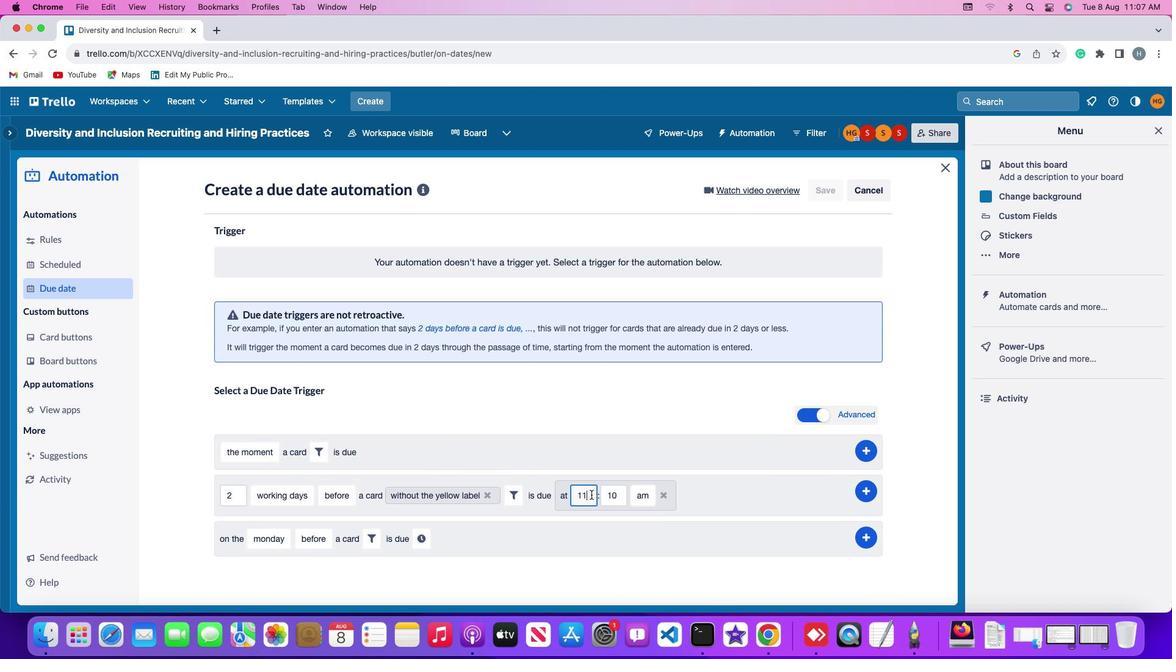 
Action: Mouse moved to (591, 495)
Screenshot: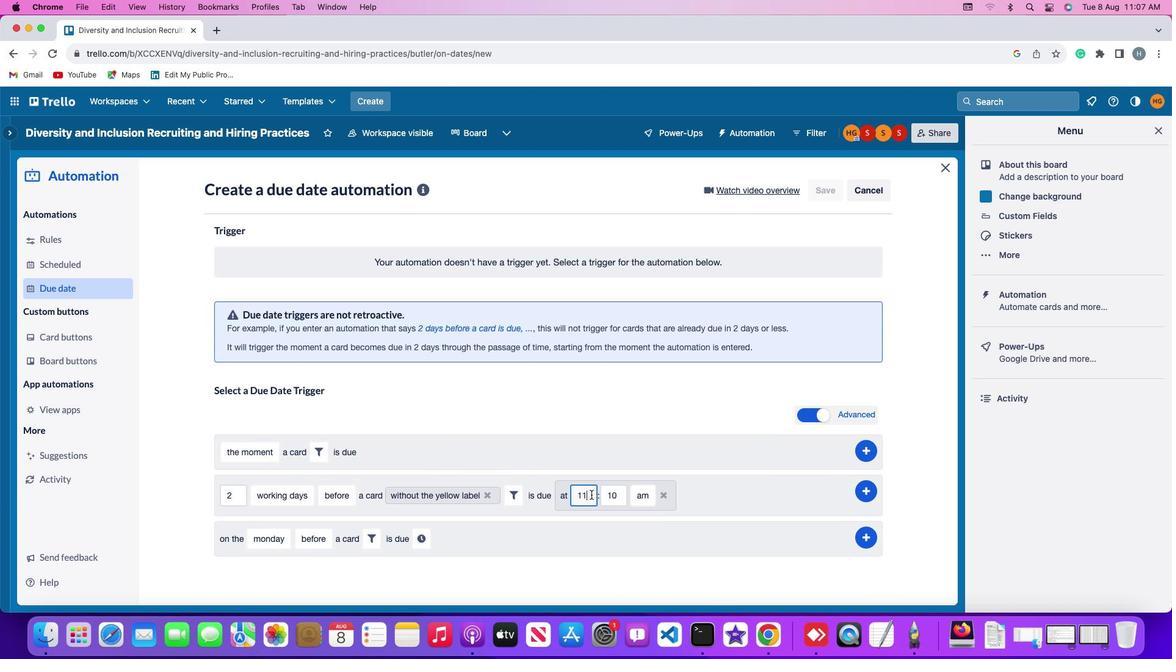 
Action: Key pressed Key.backspaceKey.backspaceKey.backspace'1''1'
Screenshot: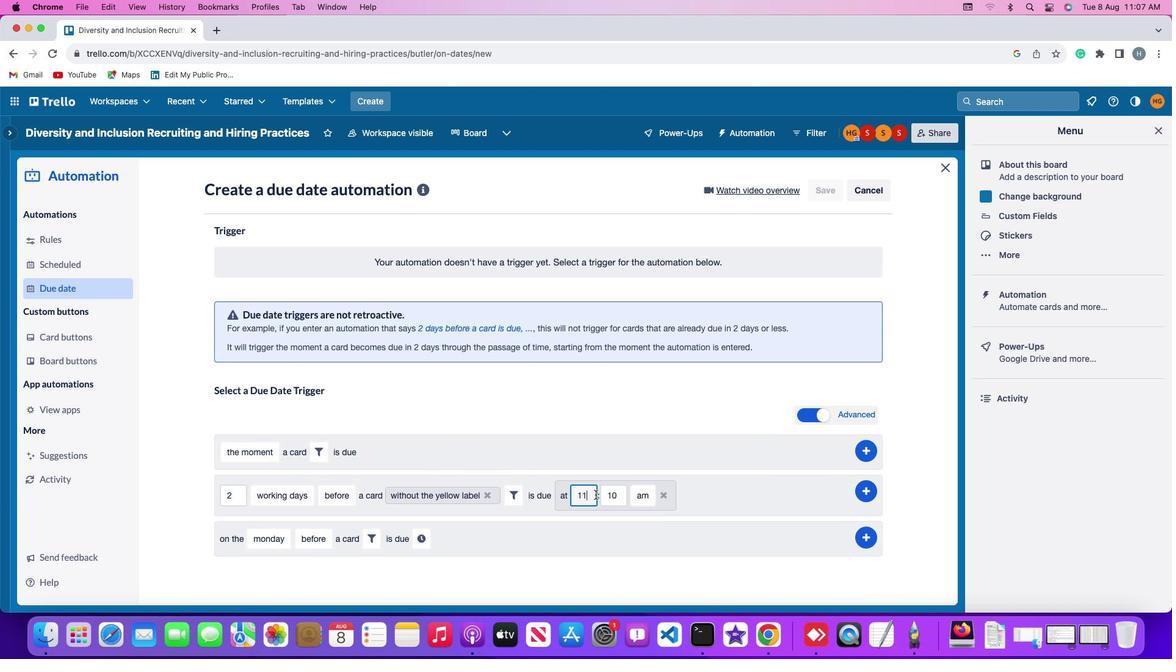 
Action: Mouse moved to (617, 495)
Screenshot: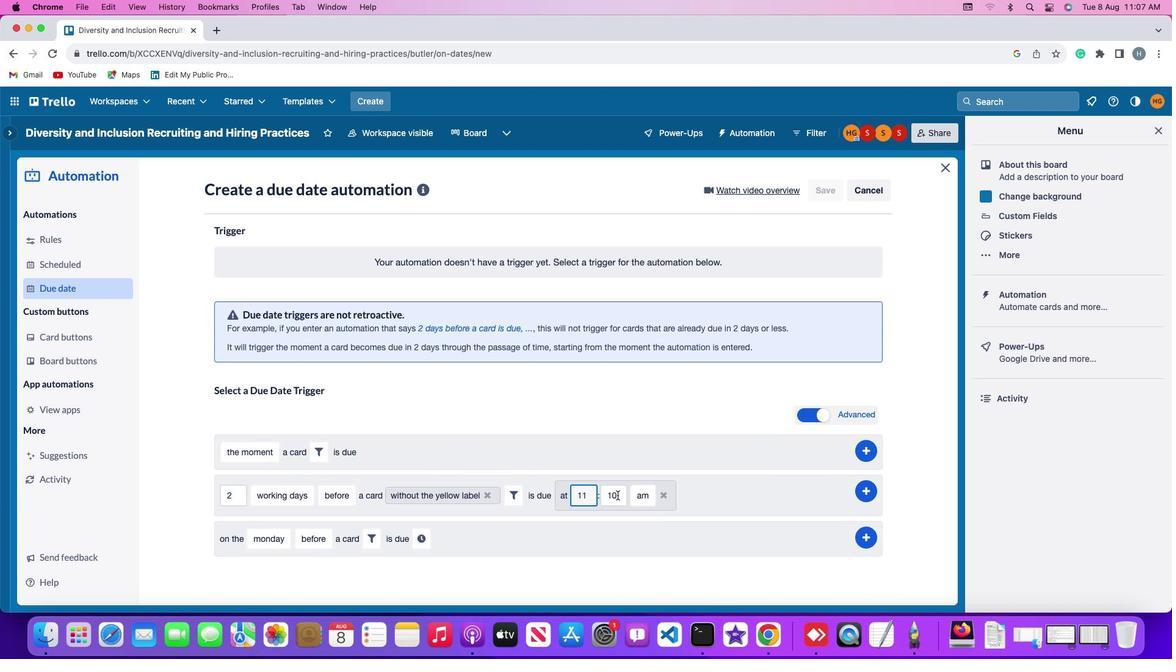 
Action: Mouse pressed left at (617, 495)
Screenshot: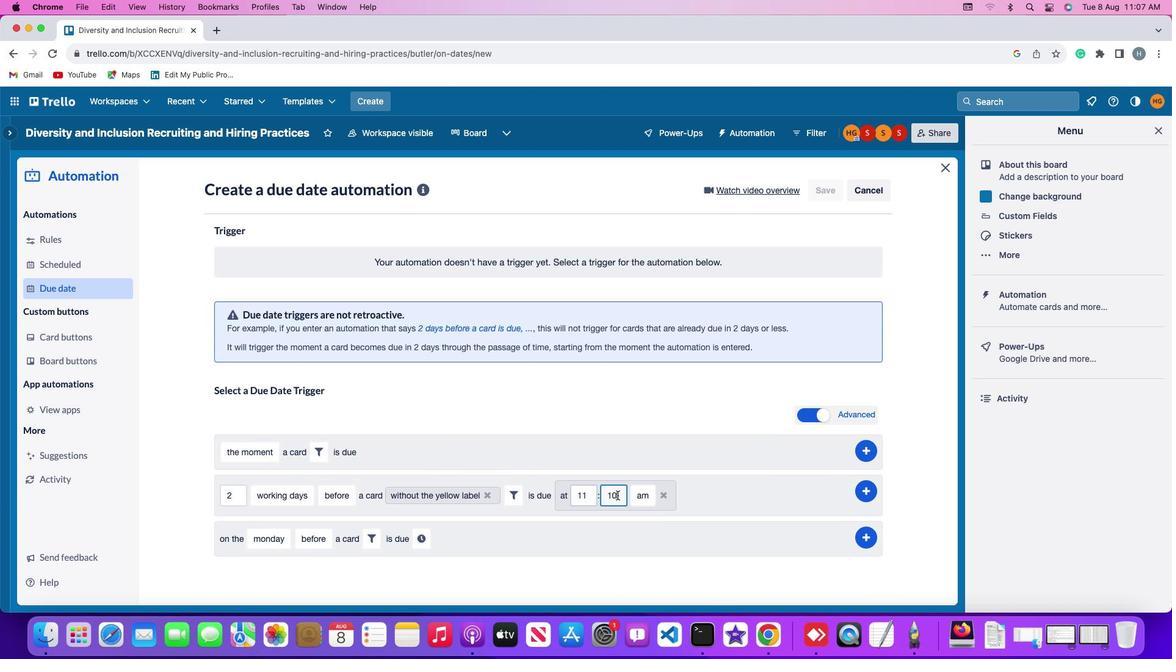 
Action: Key pressed Key.backspaceKey.backspace'0''0'
Screenshot: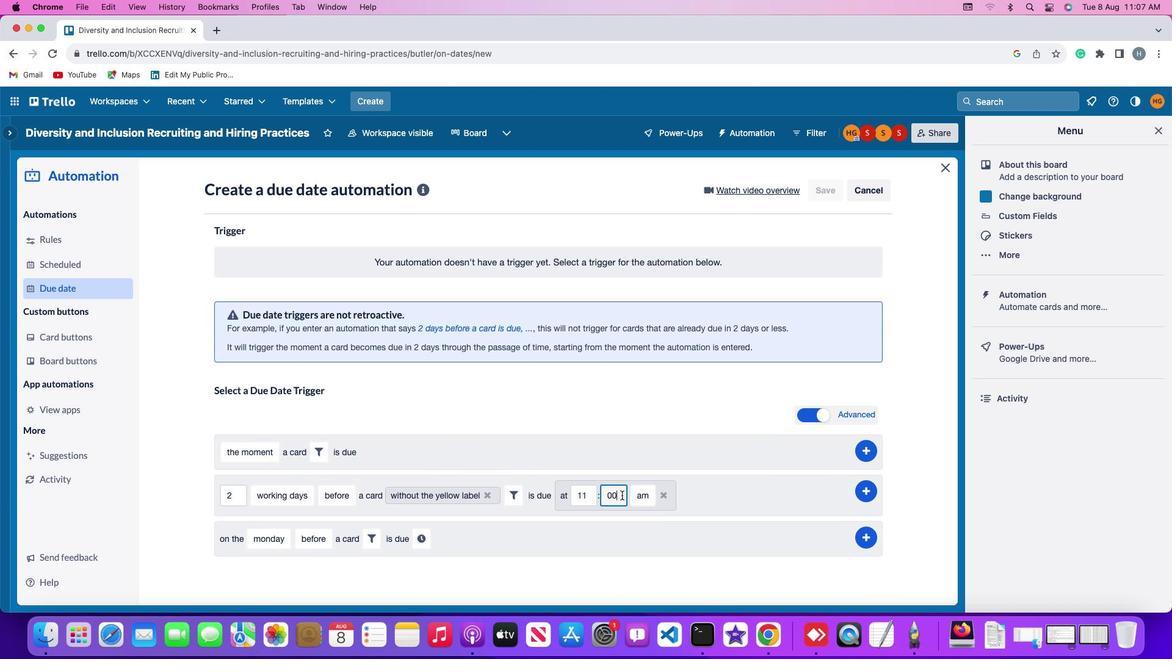 
Action: Mouse moved to (637, 496)
Screenshot: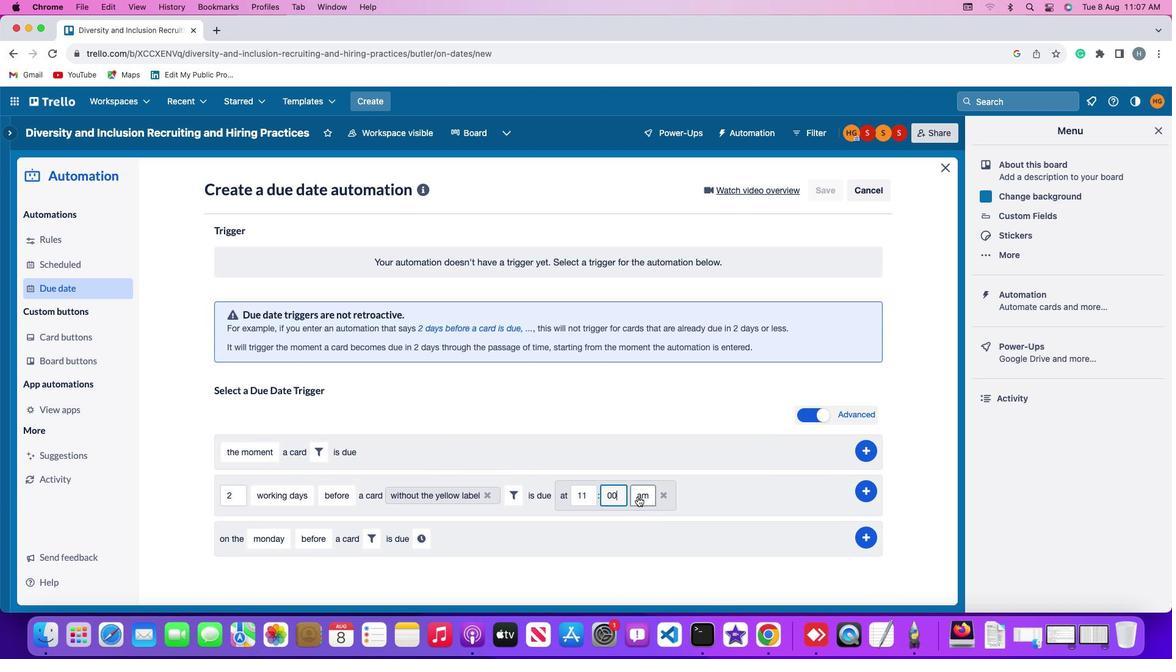 
Action: Mouse pressed left at (637, 496)
Screenshot: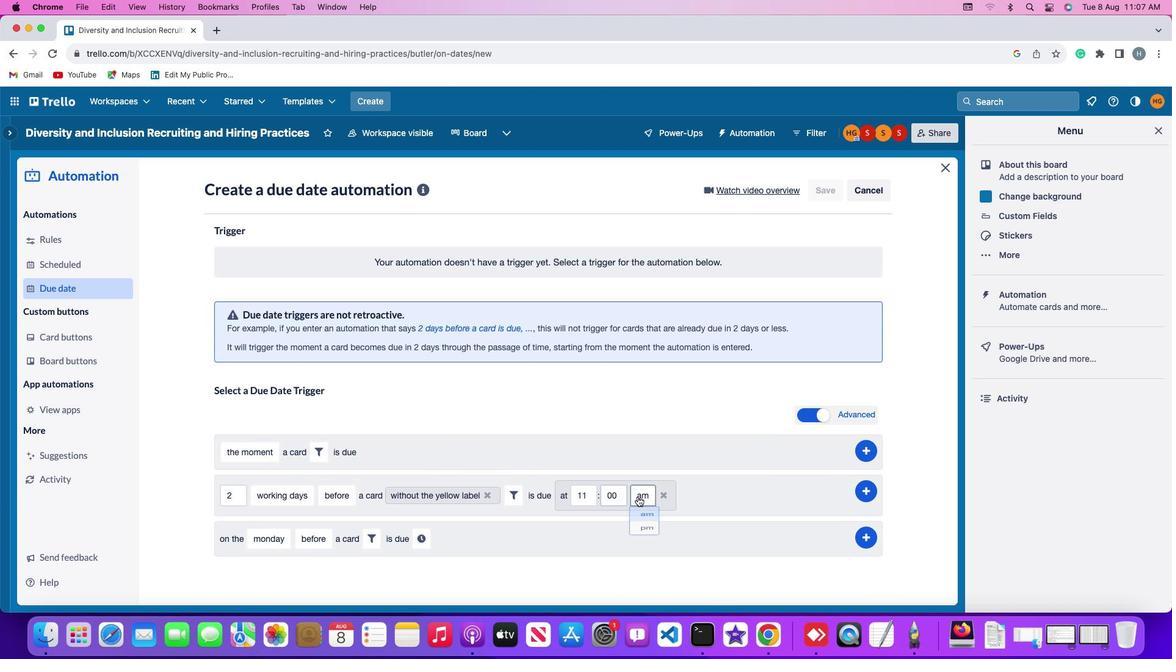 
Action: Mouse moved to (641, 521)
Screenshot: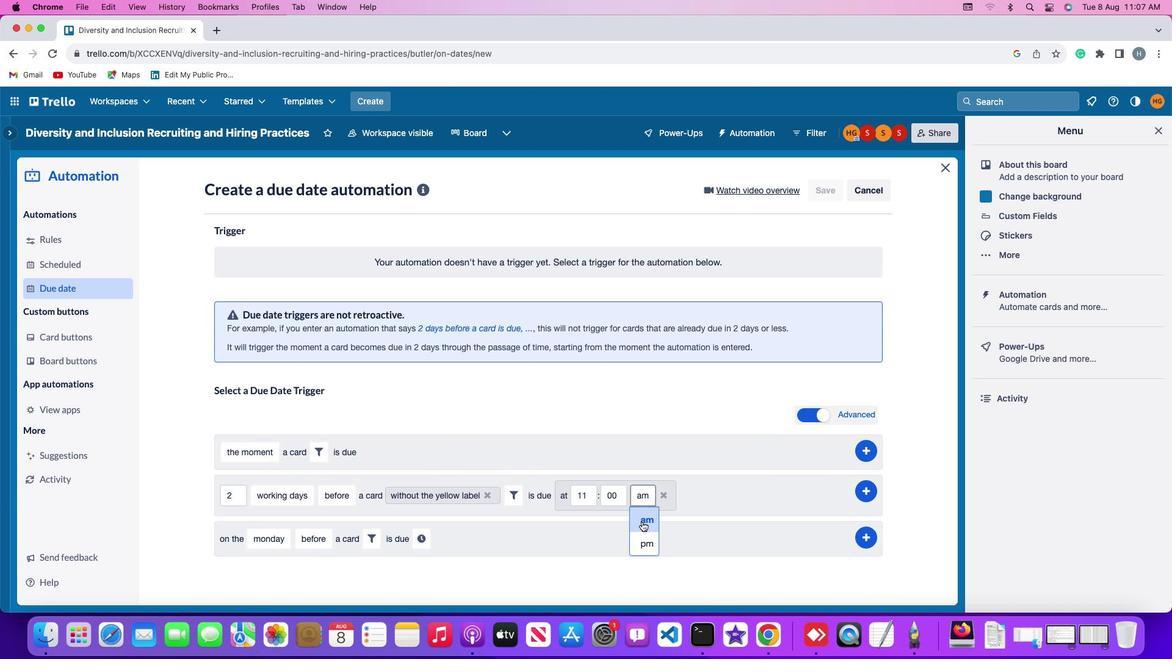 
Action: Mouse pressed left at (641, 521)
Screenshot: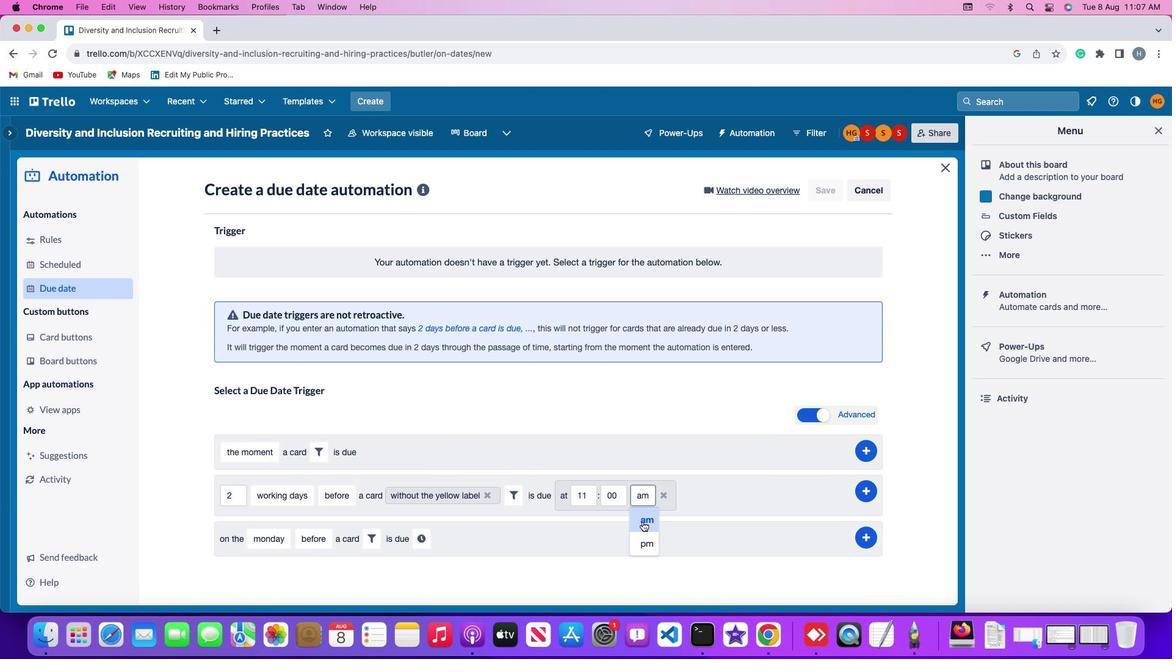 
Action: Mouse moved to (866, 489)
Screenshot: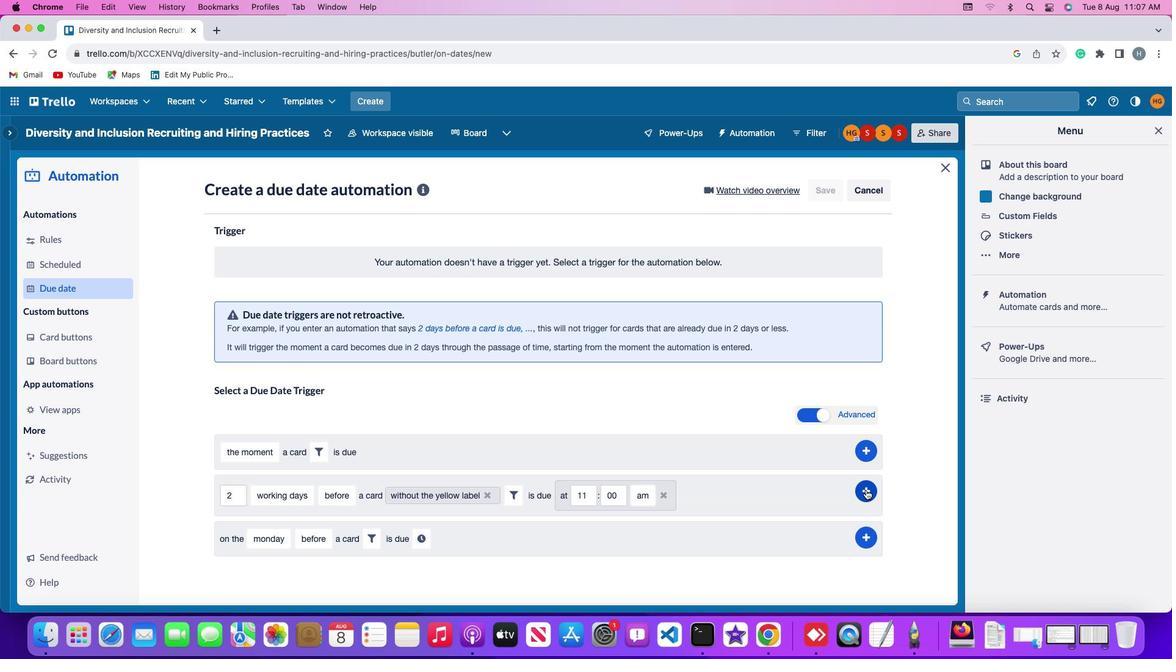
Action: Mouse pressed left at (866, 489)
Screenshot: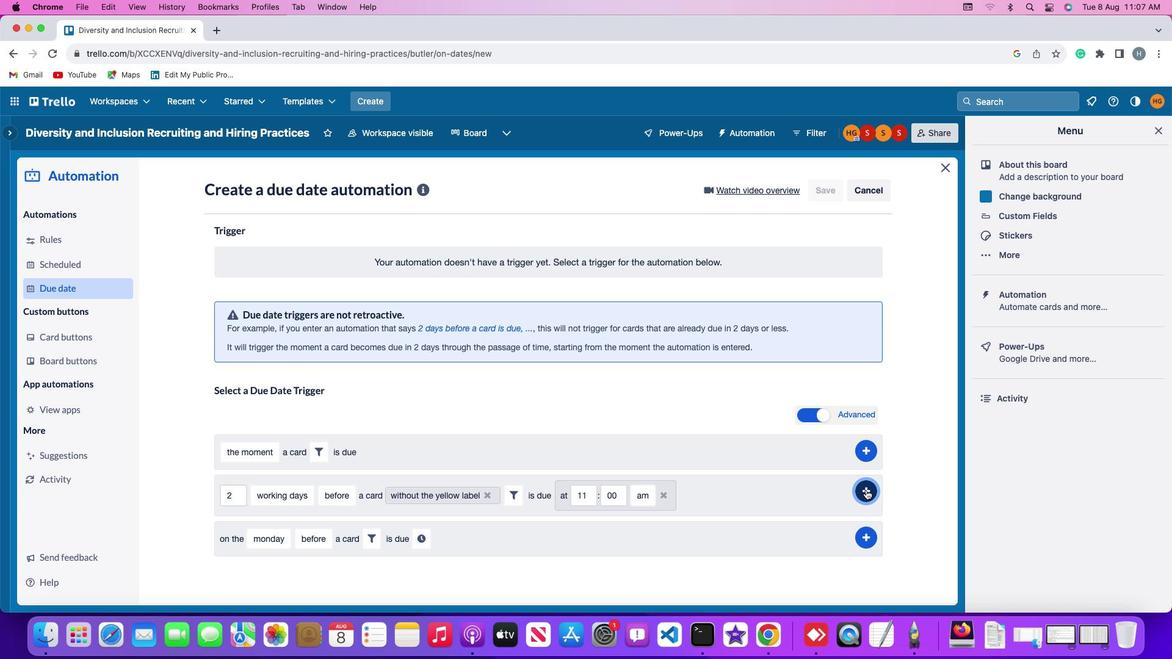 
Action: Mouse moved to (920, 372)
Screenshot: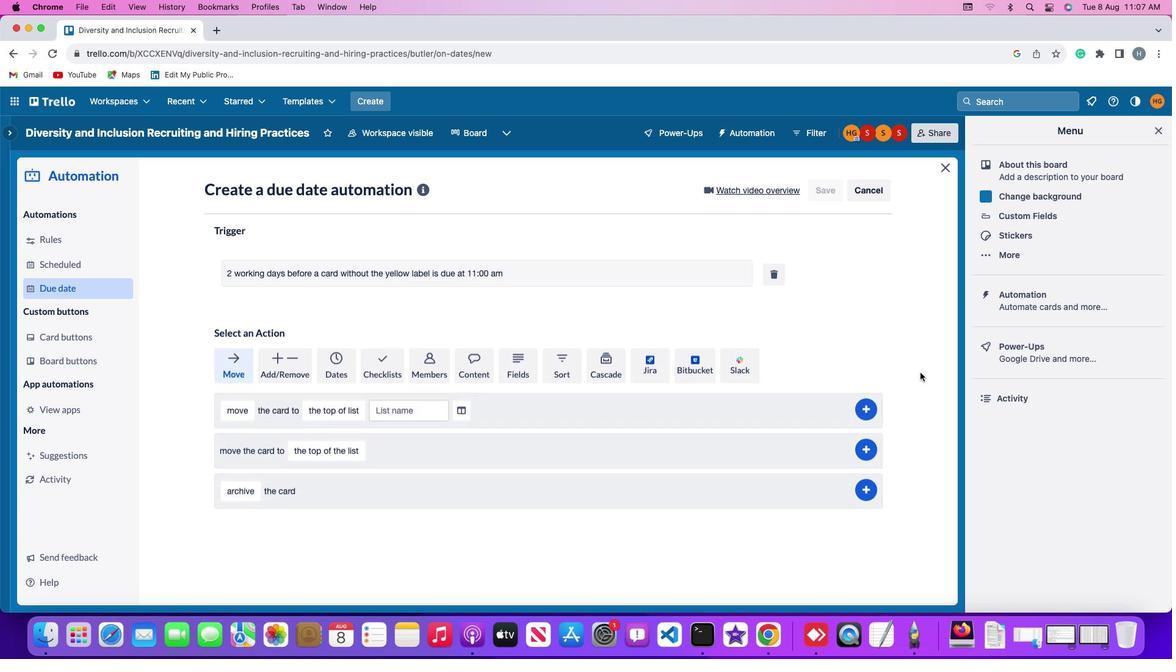 
